 Task: Find connections with filter location Ostend with filter topic #Learningswith filter profile language Spanish with filter current company Pine Labs with filter school Indo-German Tool Room with filter industry Postal Services with filter service category Computer Networking with filter keywords title Content Strategist
Action: Mouse moved to (488, 94)
Screenshot: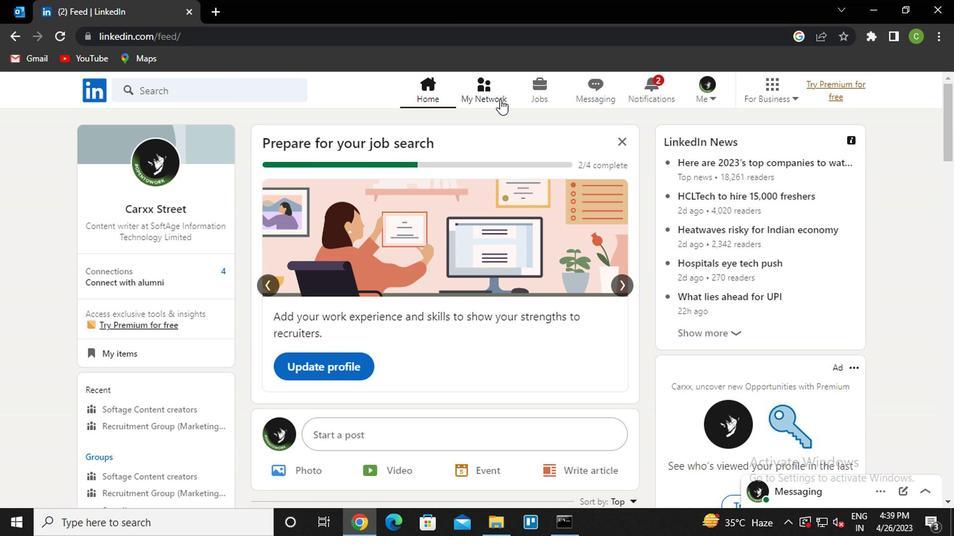 
Action: Mouse pressed left at (488, 94)
Screenshot: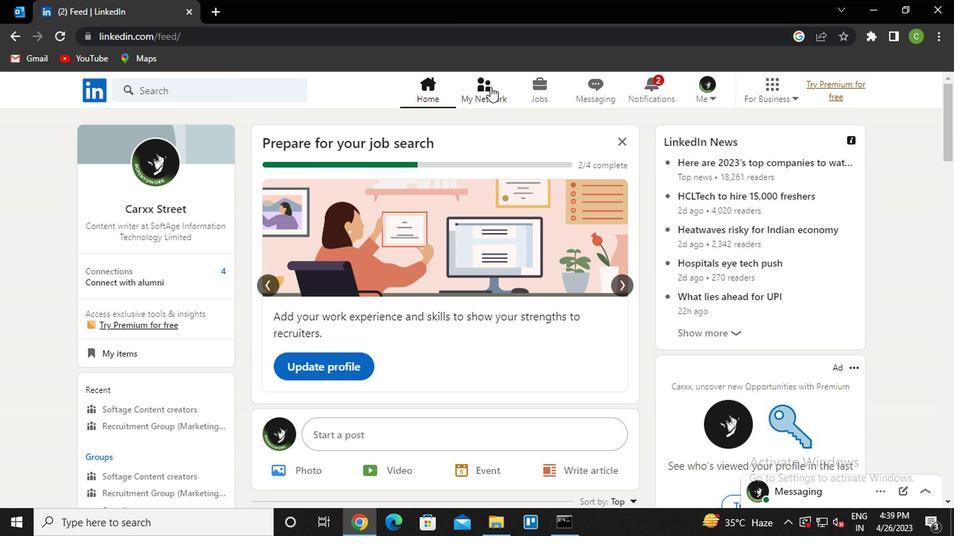 
Action: Mouse moved to (191, 176)
Screenshot: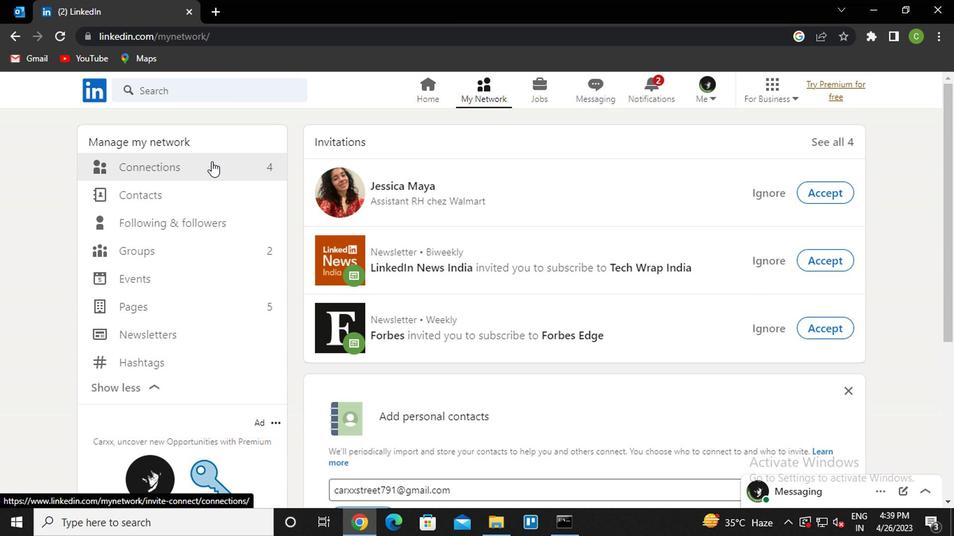 
Action: Mouse pressed left at (191, 176)
Screenshot: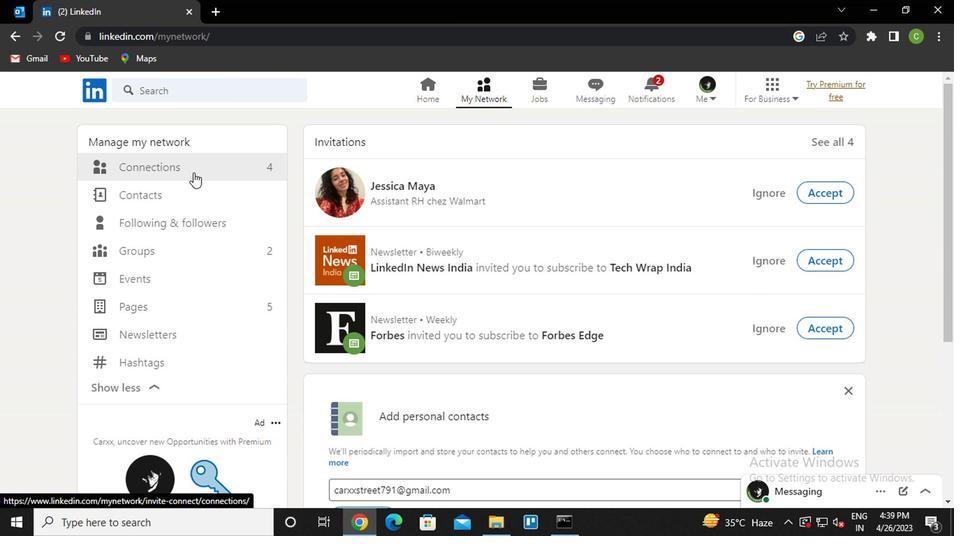 
Action: Mouse moved to (579, 165)
Screenshot: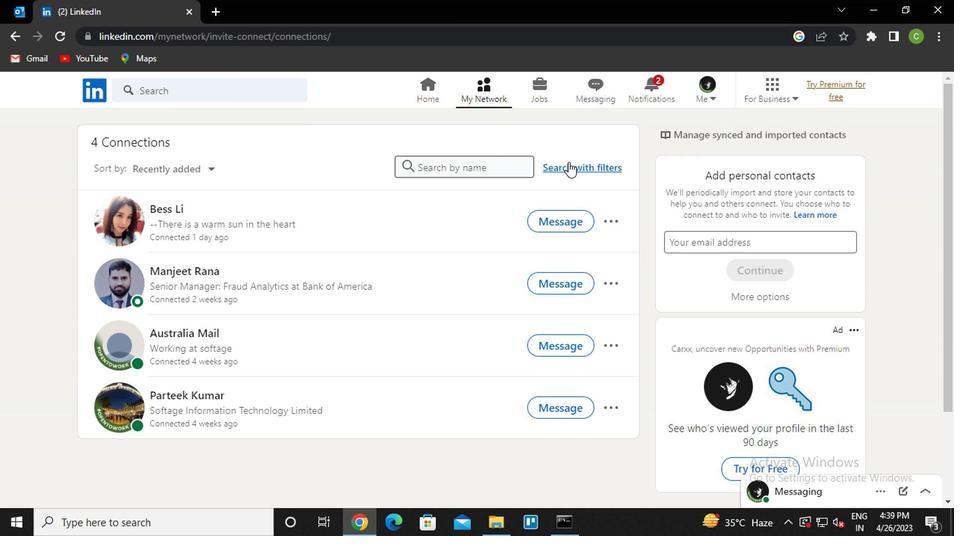 
Action: Mouse pressed left at (579, 165)
Screenshot: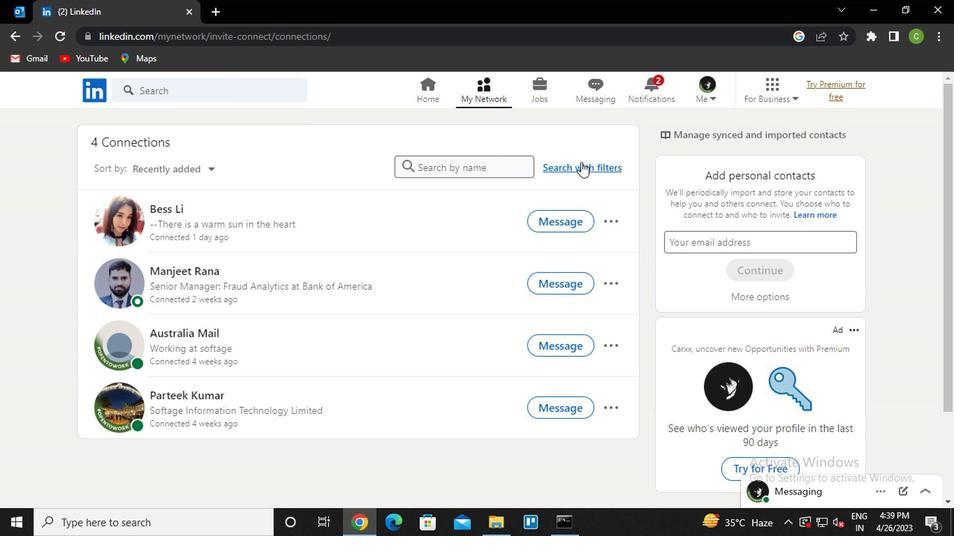 
Action: Mouse moved to (455, 128)
Screenshot: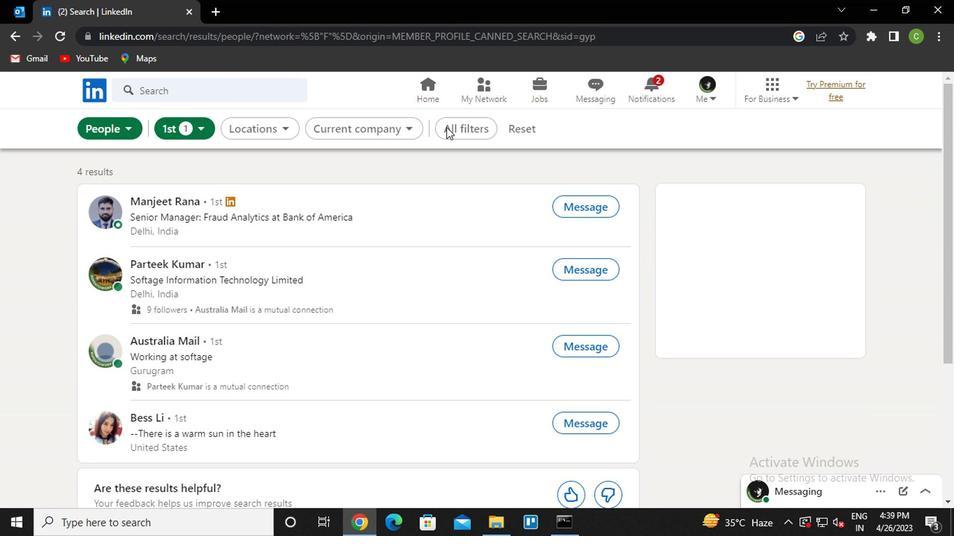 
Action: Mouse pressed left at (455, 128)
Screenshot: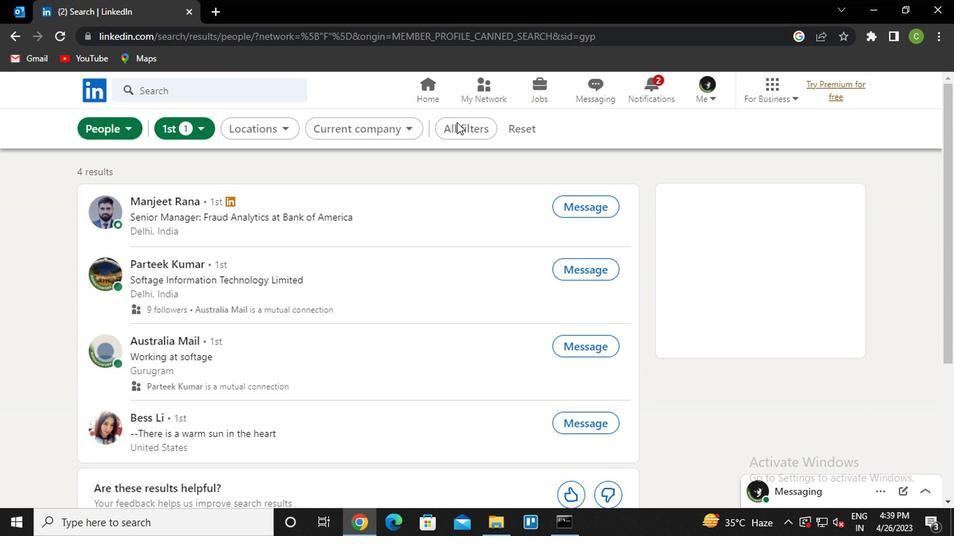 
Action: Mouse moved to (782, 325)
Screenshot: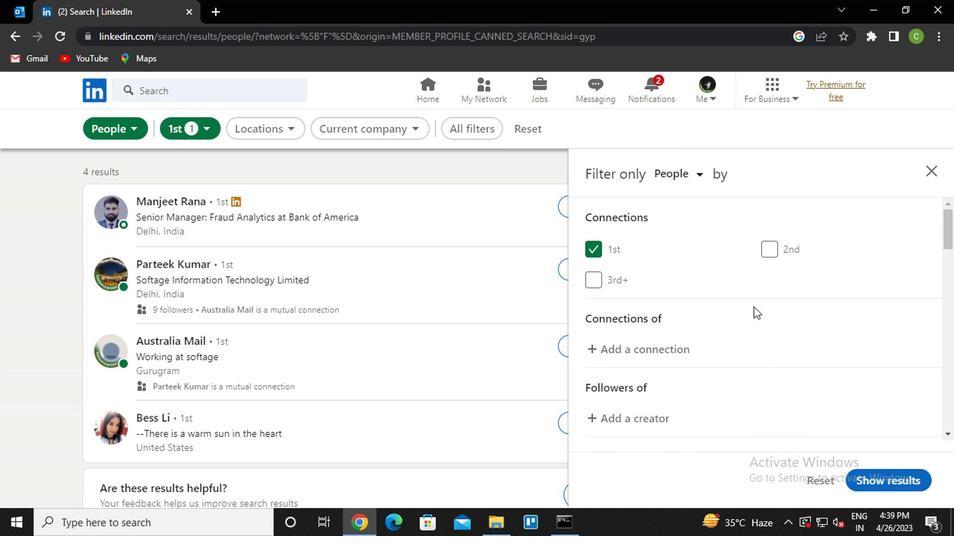
Action: Mouse scrolled (782, 324) with delta (0, 0)
Screenshot: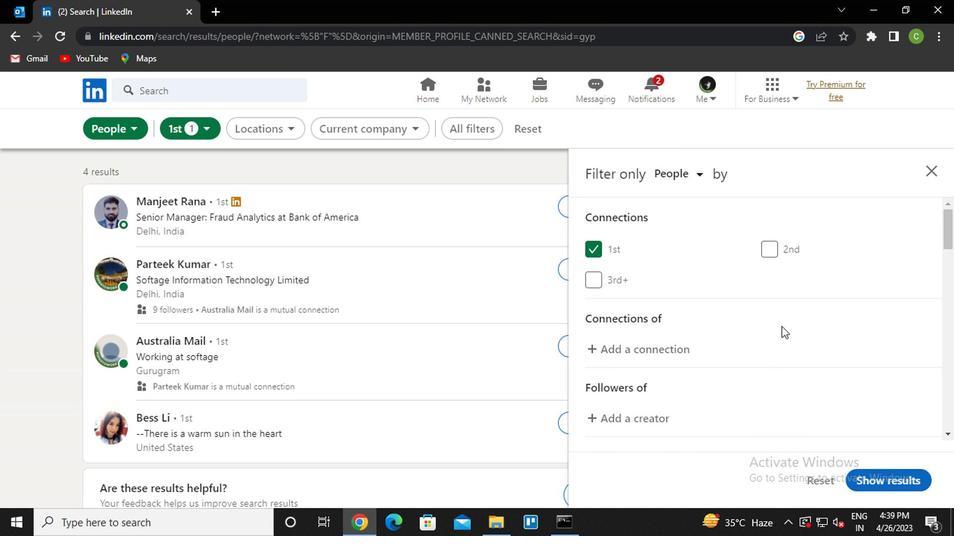 
Action: Mouse scrolled (782, 324) with delta (0, 0)
Screenshot: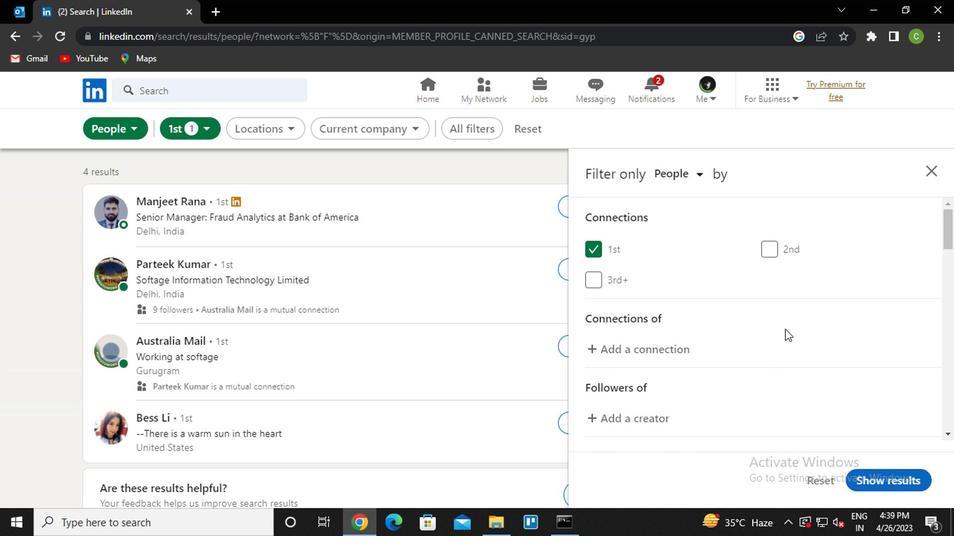 
Action: Mouse scrolled (782, 324) with delta (0, 0)
Screenshot: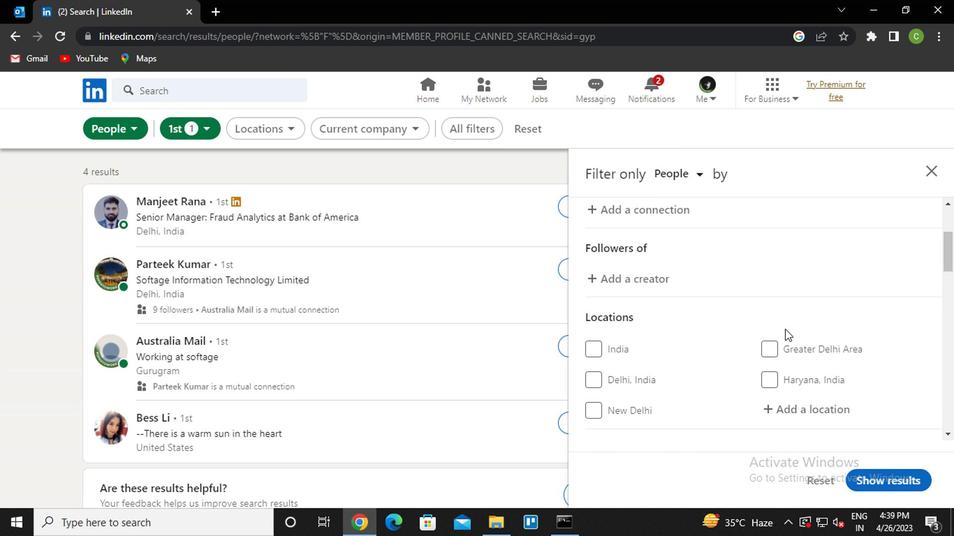 
Action: Mouse moved to (804, 340)
Screenshot: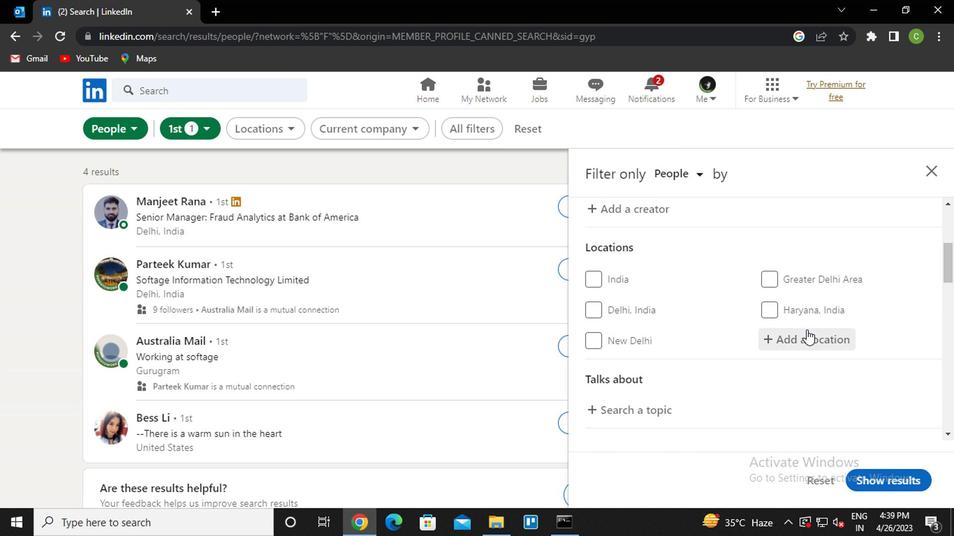 
Action: Mouse pressed left at (804, 340)
Screenshot: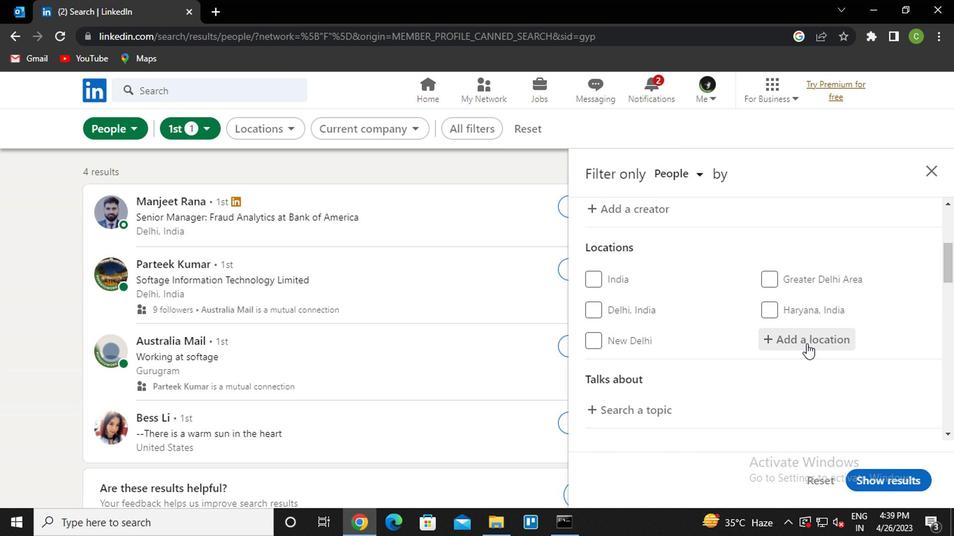 
Action: Key pressed o<Key.caps_lock>stend<Key.down><Key.enter>
Screenshot: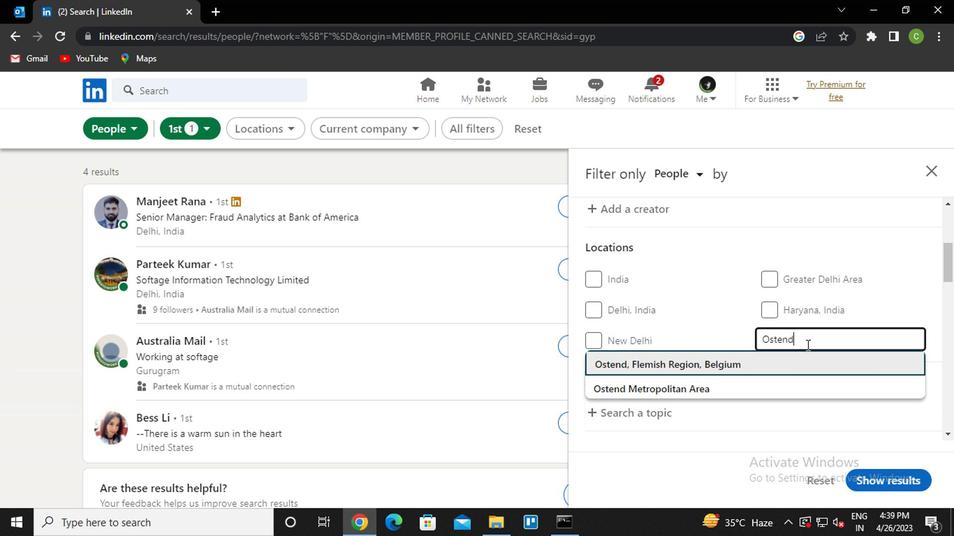 
Action: Mouse scrolled (804, 339) with delta (0, 0)
Screenshot: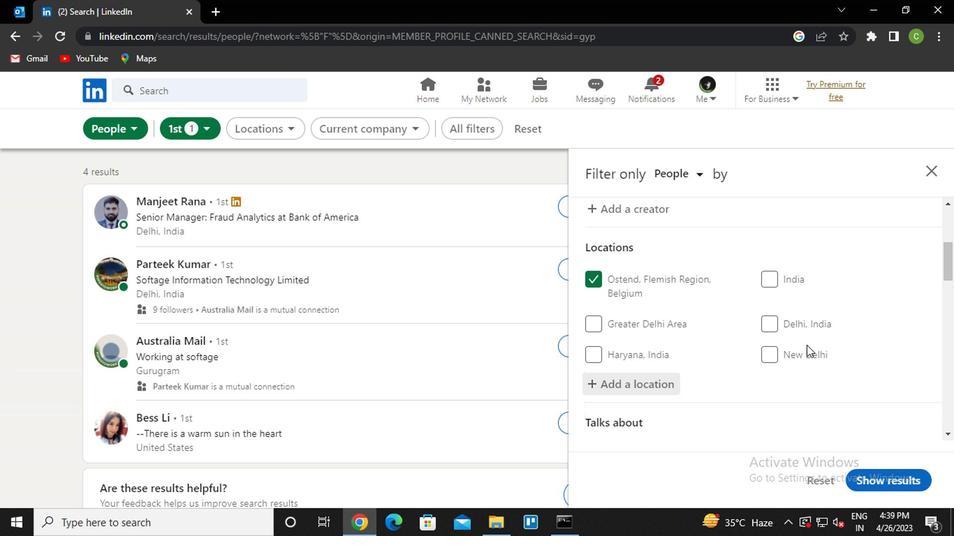 
Action: Mouse scrolled (804, 339) with delta (0, 0)
Screenshot: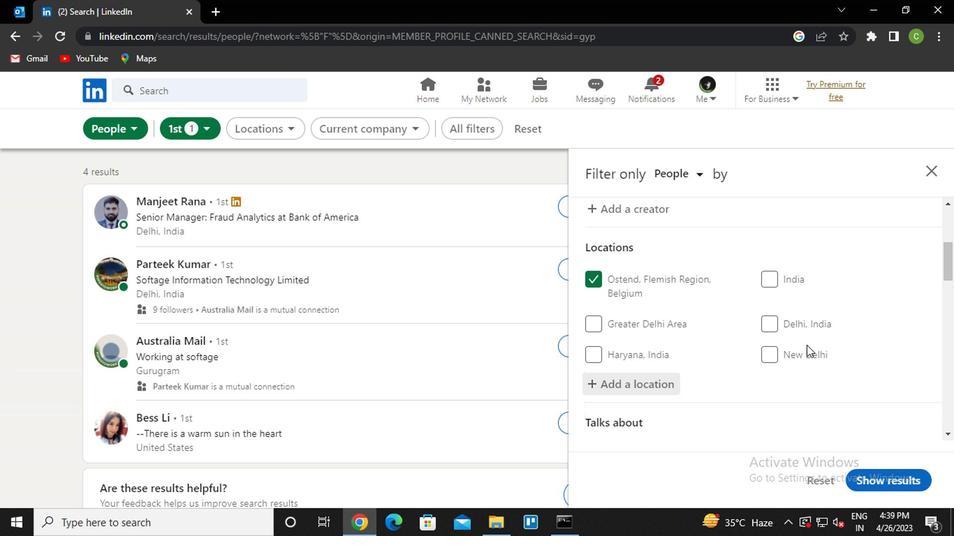 
Action: Mouse scrolled (804, 339) with delta (0, 0)
Screenshot: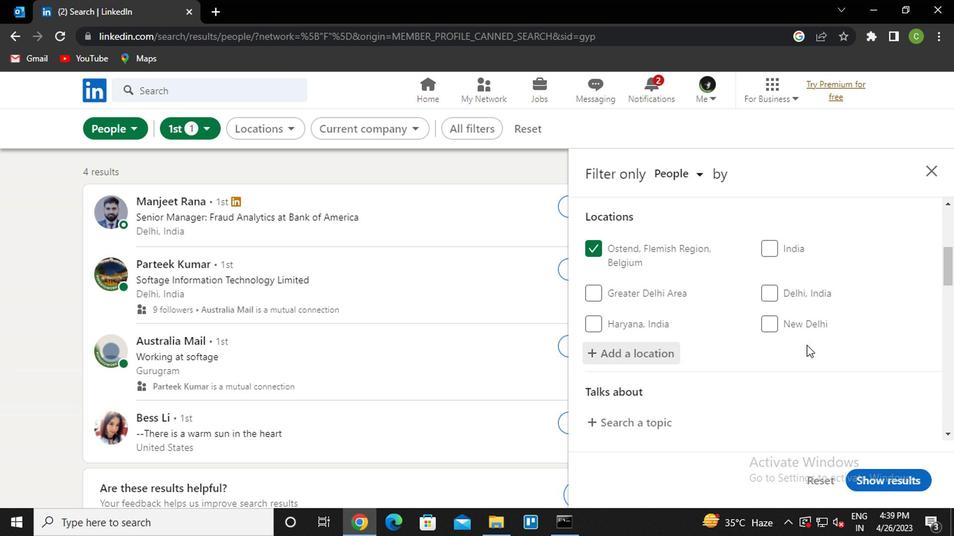 
Action: Mouse moved to (635, 248)
Screenshot: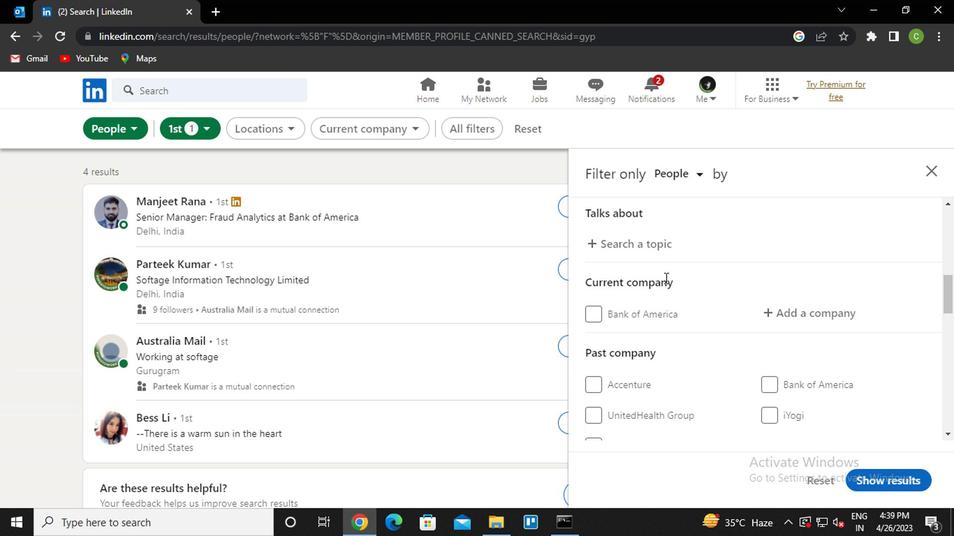 
Action: Mouse pressed left at (635, 248)
Screenshot: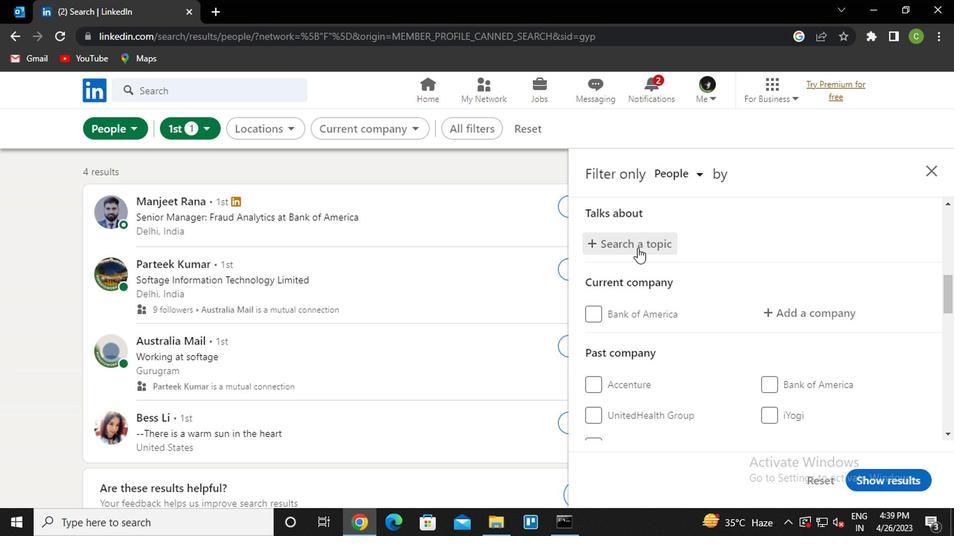 
Action: Key pressed <Key.caps_lock>l<Key.caps_lock>earnib<Key.backspace>ng<Key.down><Key.enter>
Screenshot: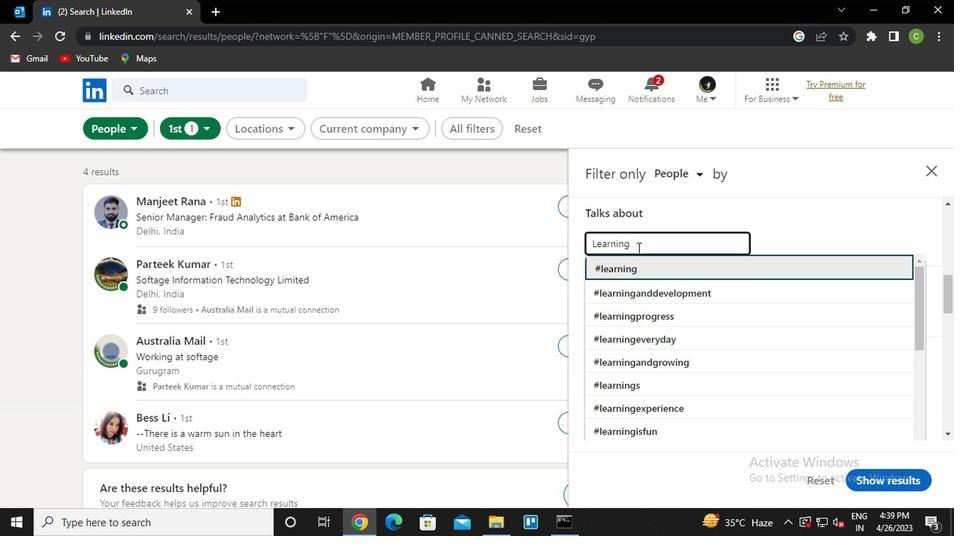 
Action: Mouse moved to (812, 315)
Screenshot: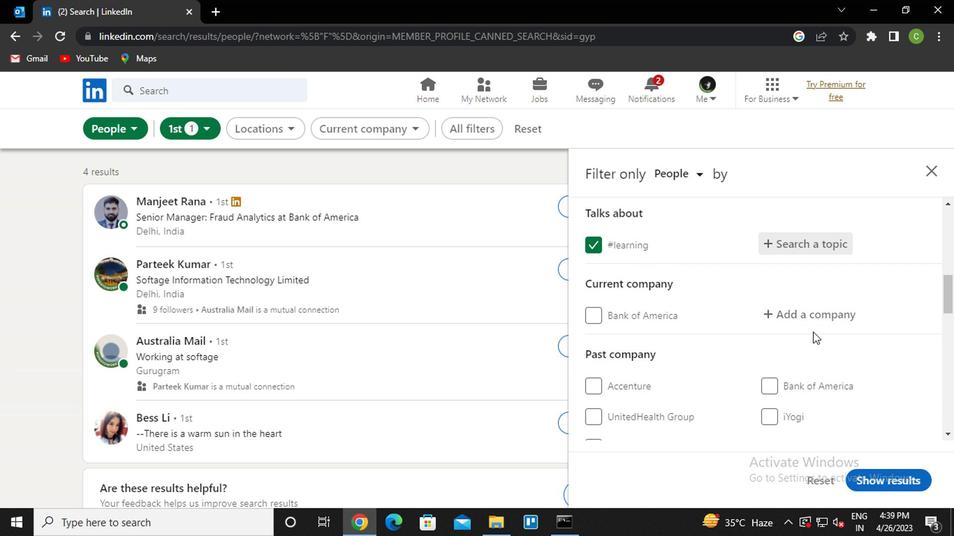 
Action: Mouse pressed left at (812, 315)
Screenshot: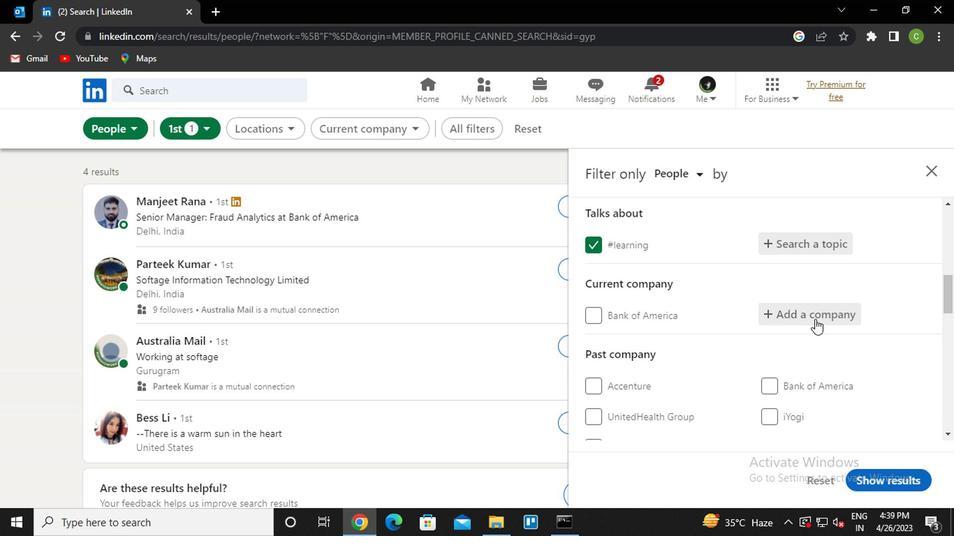 
Action: Key pressed <Key.caps_lock>p<Key.caps_lock>ine<Key.down><Key.enter>
Screenshot: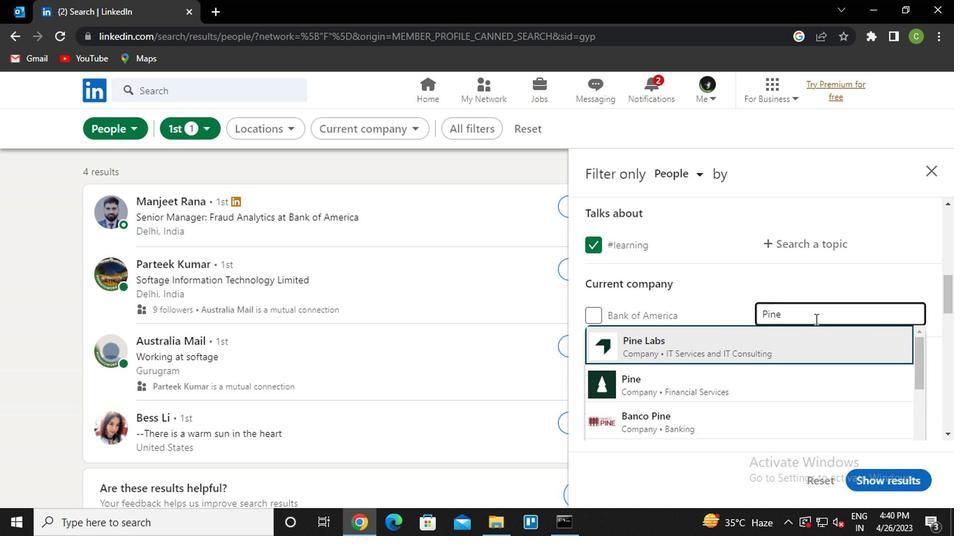 
Action: Mouse moved to (812, 315)
Screenshot: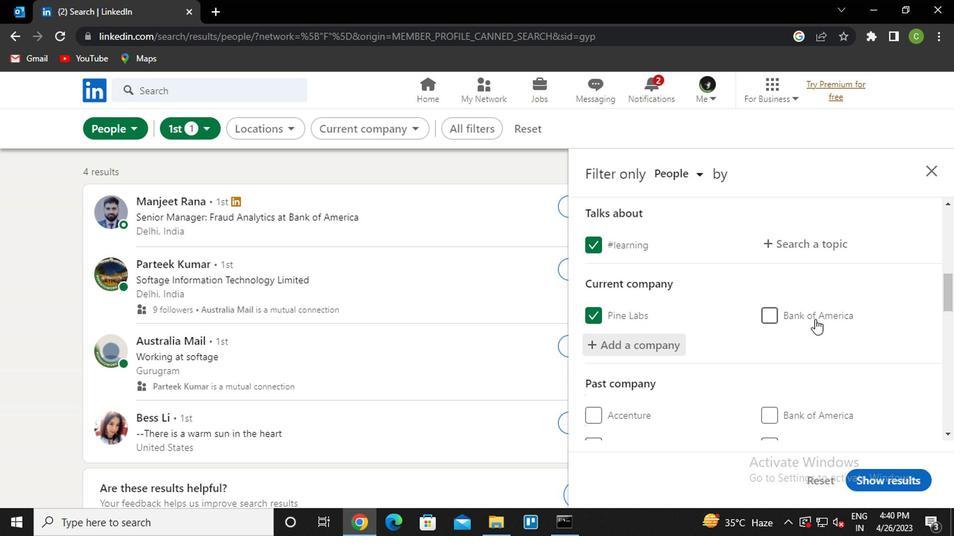 
Action: Mouse scrolled (812, 314) with delta (0, 0)
Screenshot: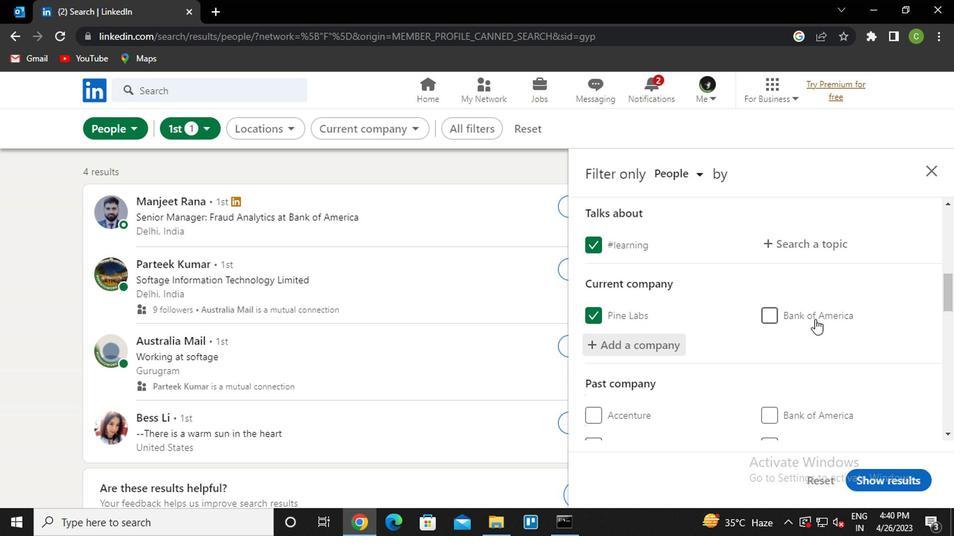 
Action: Mouse scrolled (812, 314) with delta (0, 0)
Screenshot: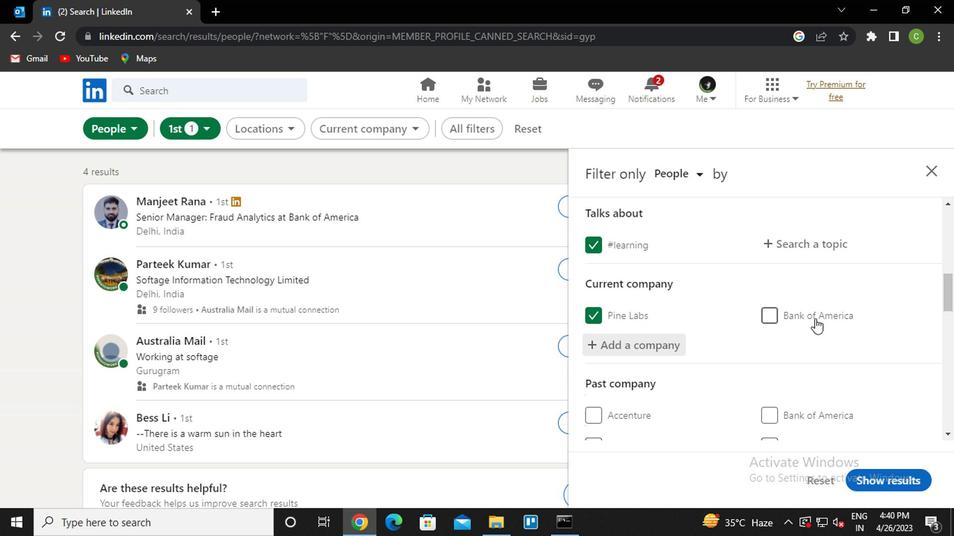 
Action: Mouse moved to (741, 351)
Screenshot: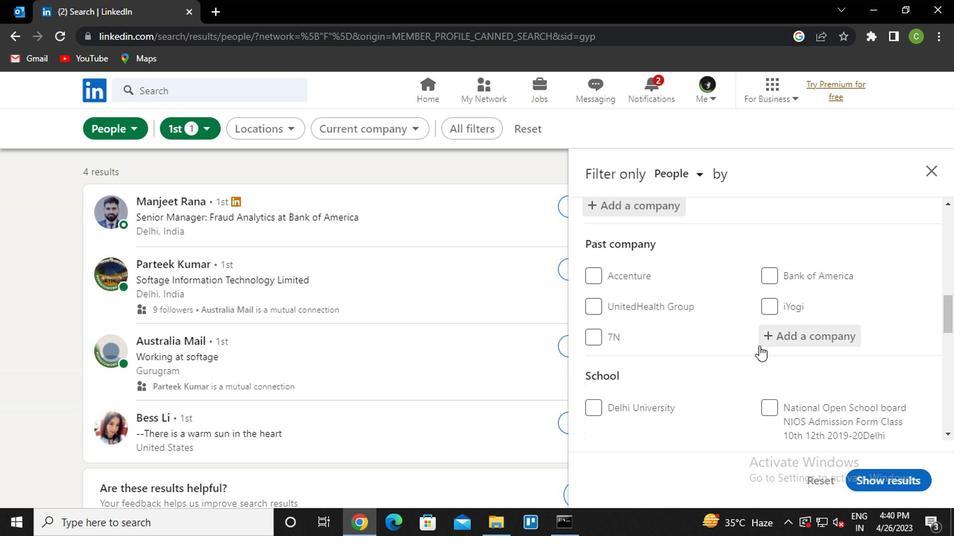 
Action: Mouse scrolled (741, 350) with delta (0, 0)
Screenshot: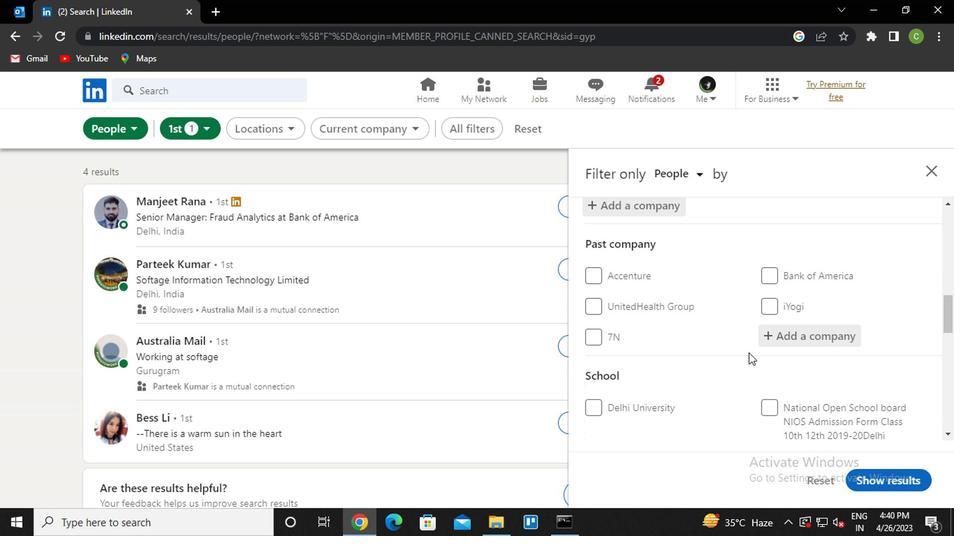 
Action: Mouse scrolled (741, 350) with delta (0, 0)
Screenshot: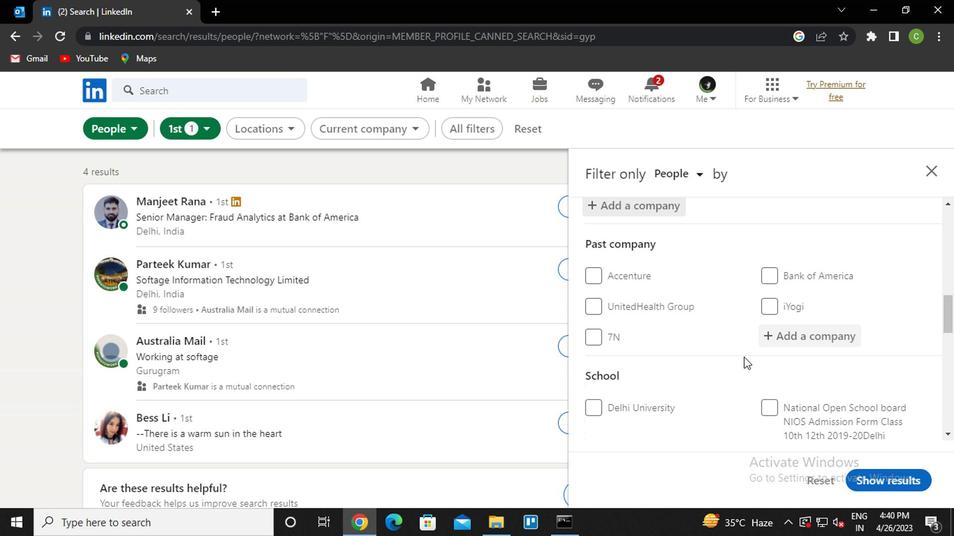 
Action: Mouse moved to (630, 358)
Screenshot: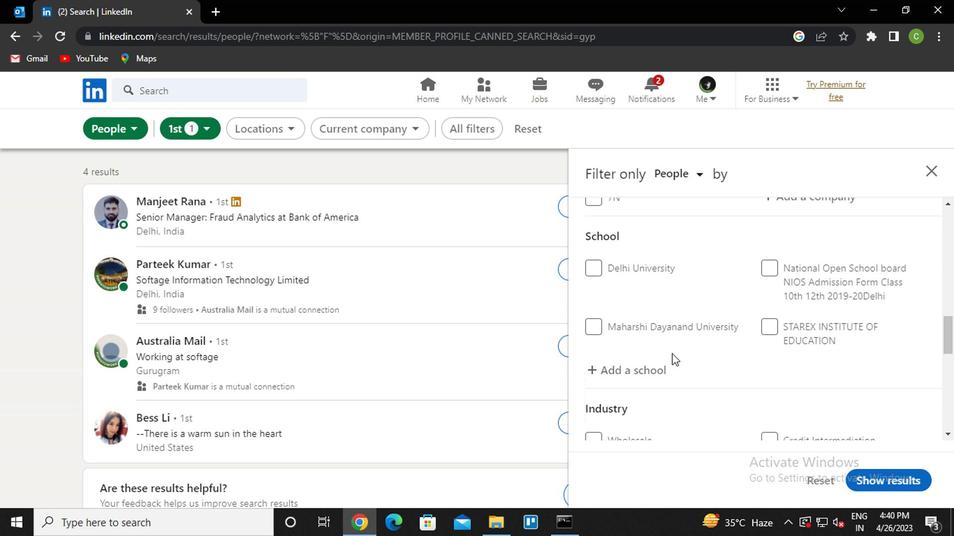 
Action: Mouse pressed left at (630, 358)
Screenshot: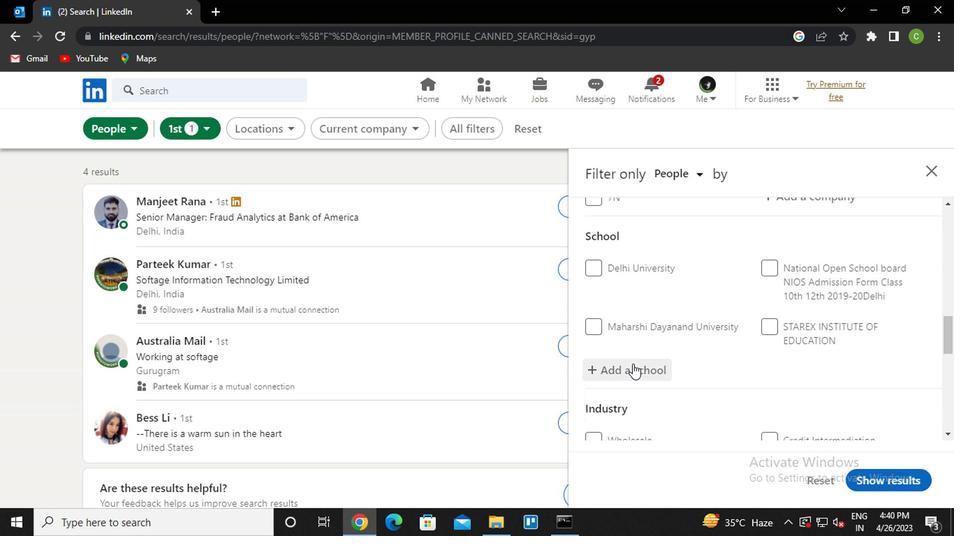 
Action: Key pressed <Key.caps_lock>i<Key.caps_lock>ndo<Key.space>german
Screenshot: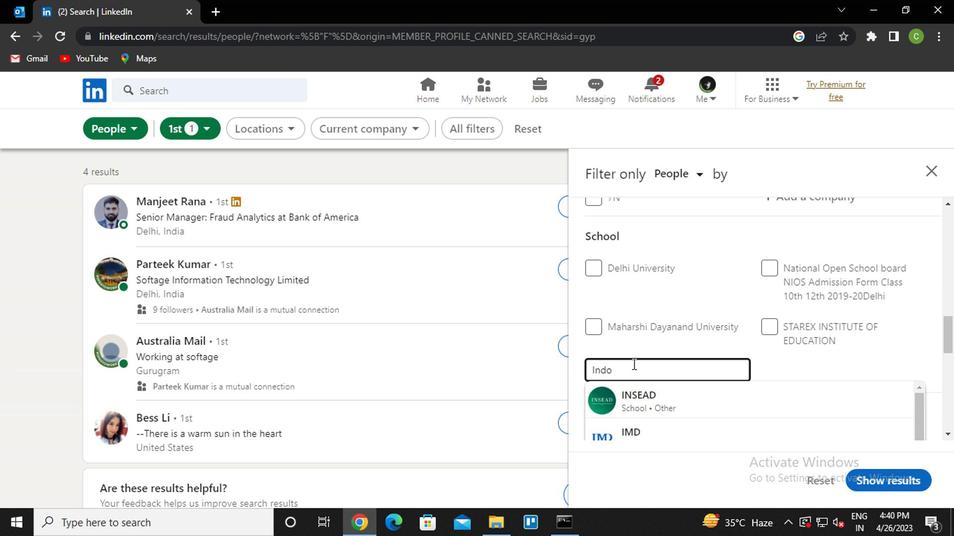 
Action: Mouse moved to (656, 363)
Screenshot: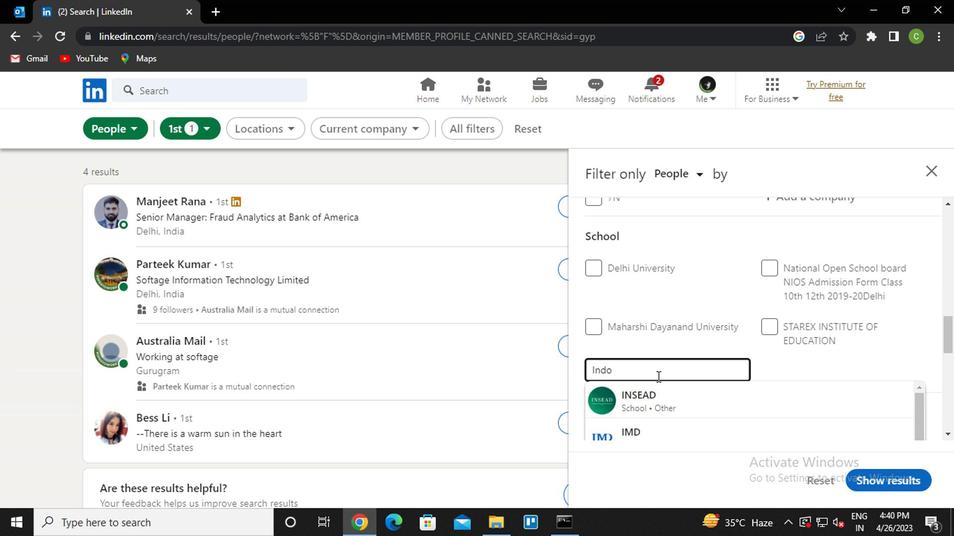 
Action: Mouse scrolled (656, 362) with delta (0, 0)
Screenshot: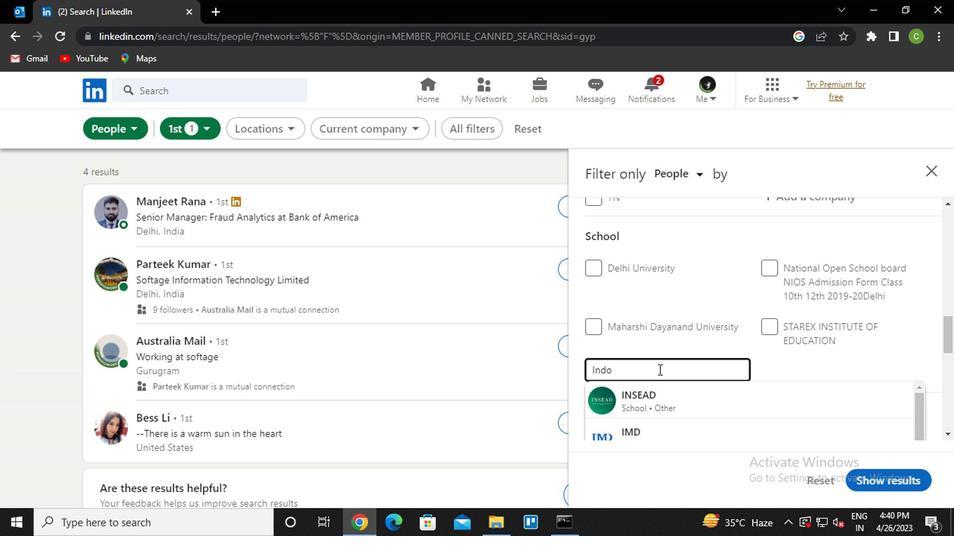 
Action: Mouse moved to (657, 350)
Screenshot: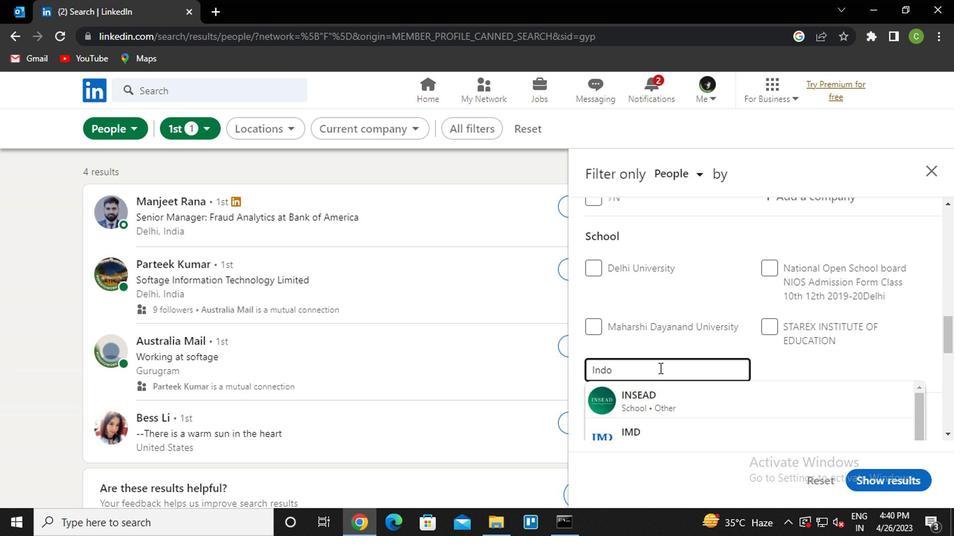 
Action: Mouse scrolled (657, 349) with delta (0, 0)
Screenshot: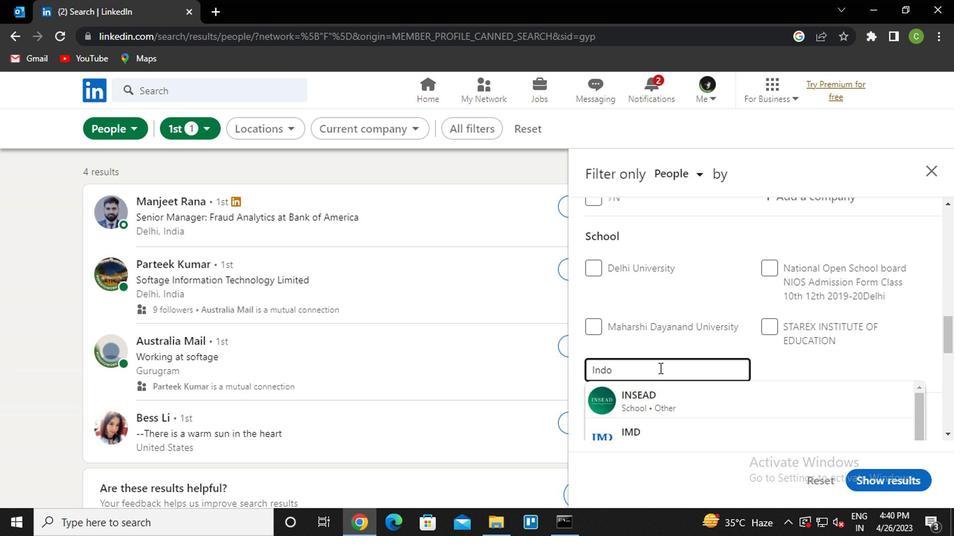 
Action: Mouse moved to (671, 312)
Screenshot: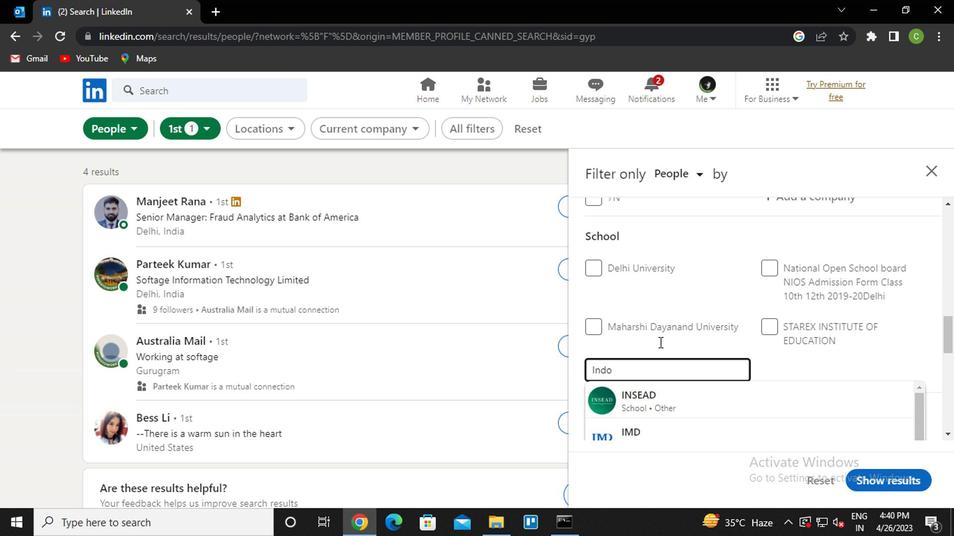 
Action: Mouse scrolled (671, 311) with delta (0, 0)
Screenshot: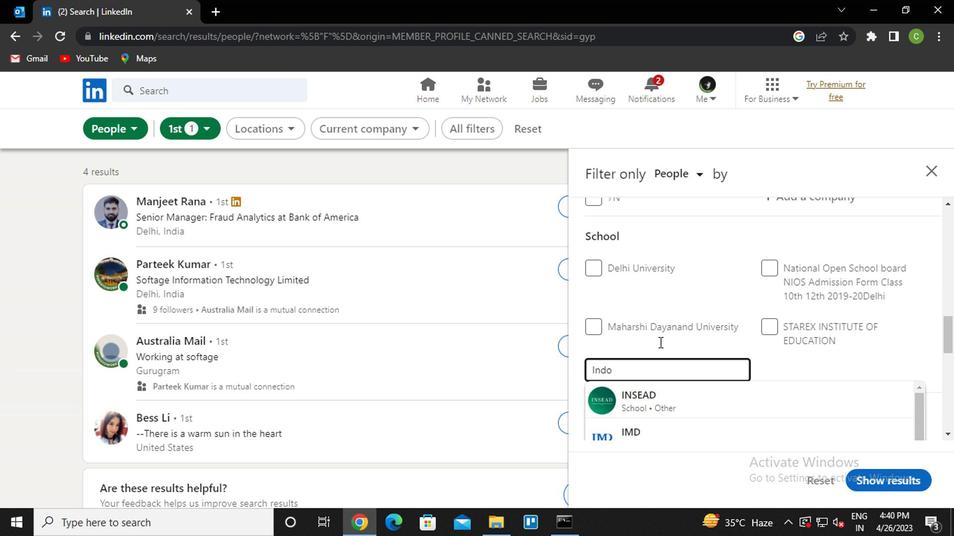 
Action: Mouse moved to (688, 293)
Screenshot: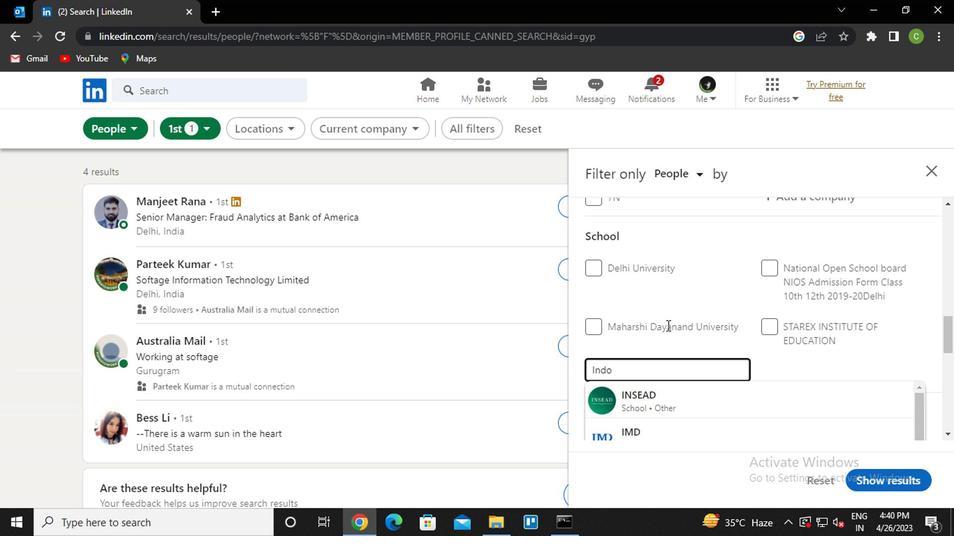 
Action: Mouse scrolled (688, 292) with delta (0, 0)
Screenshot: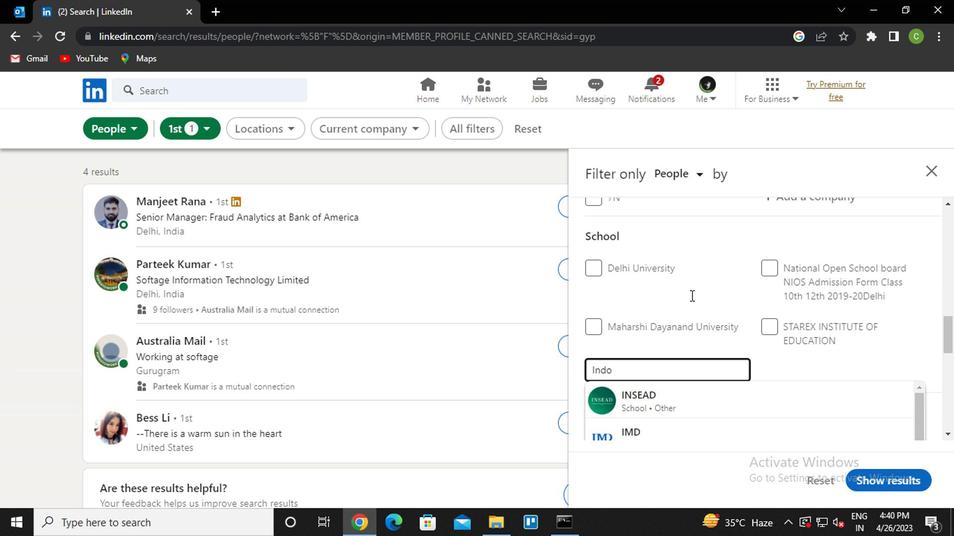 
Action: Mouse moved to (681, 320)
Screenshot: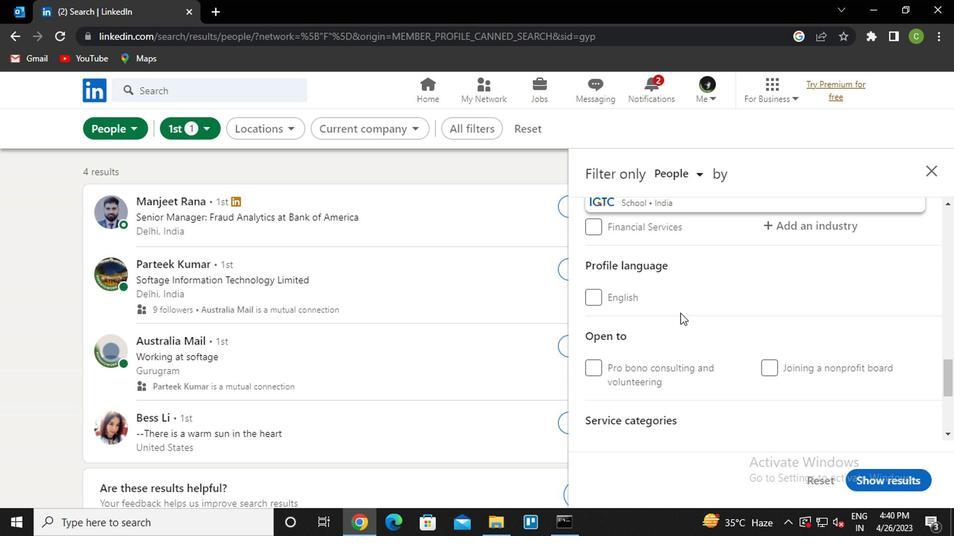 
Action: Mouse scrolled (681, 321) with delta (0, 0)
Screenshot: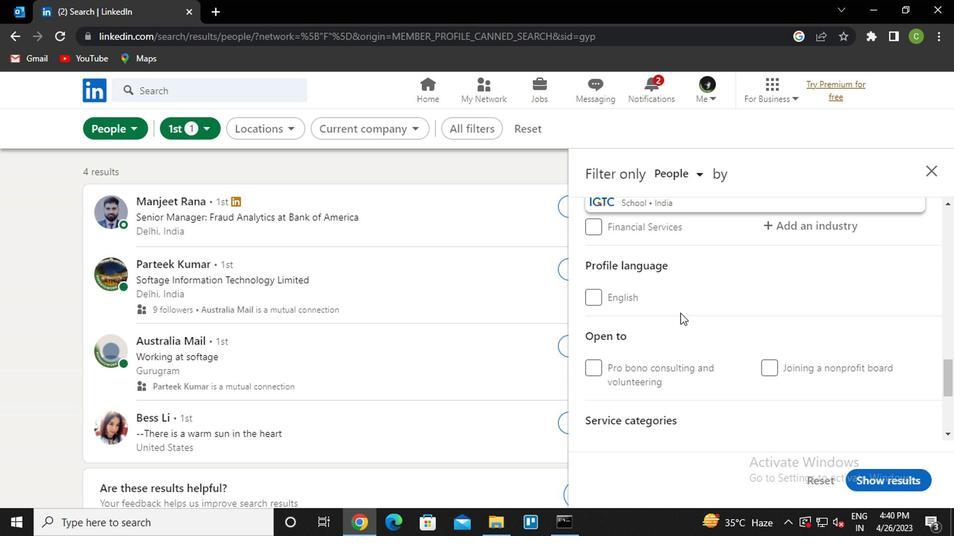 
Action: Mouse moved to (681, 321)
Screenshot: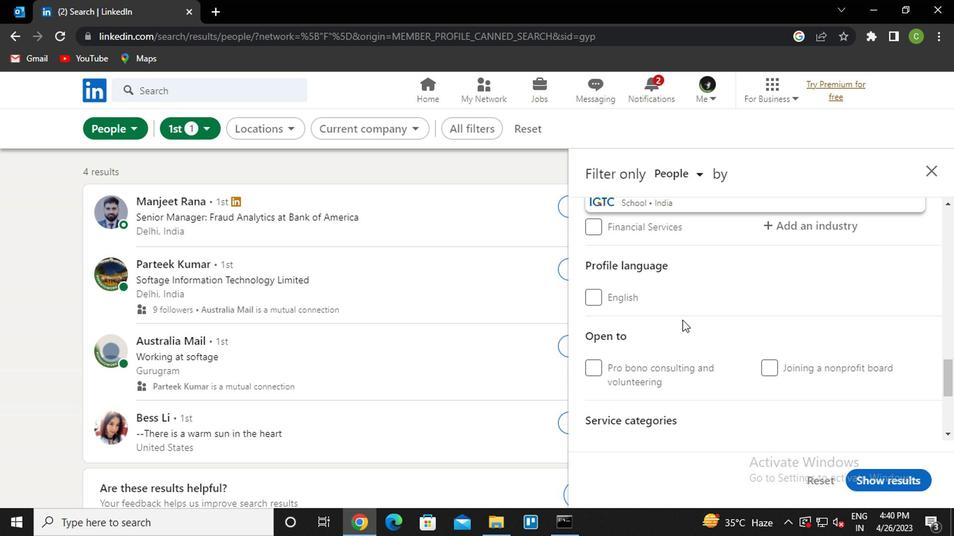 
Action: Mouse scrolled (681, 321) with delta (0, 0)
Screenshot: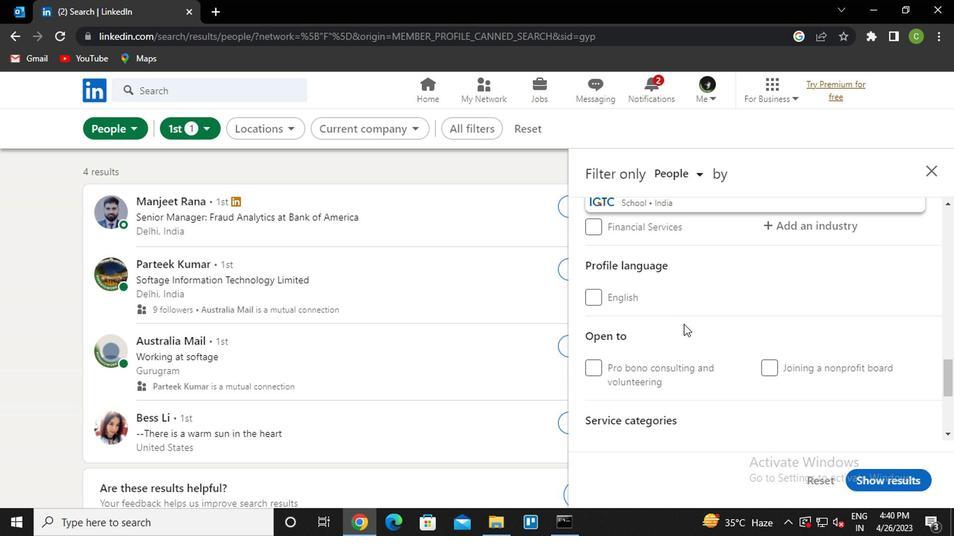 
Action: Mouse scrolled (681, 321) with delta (0, 0)
Screenshot: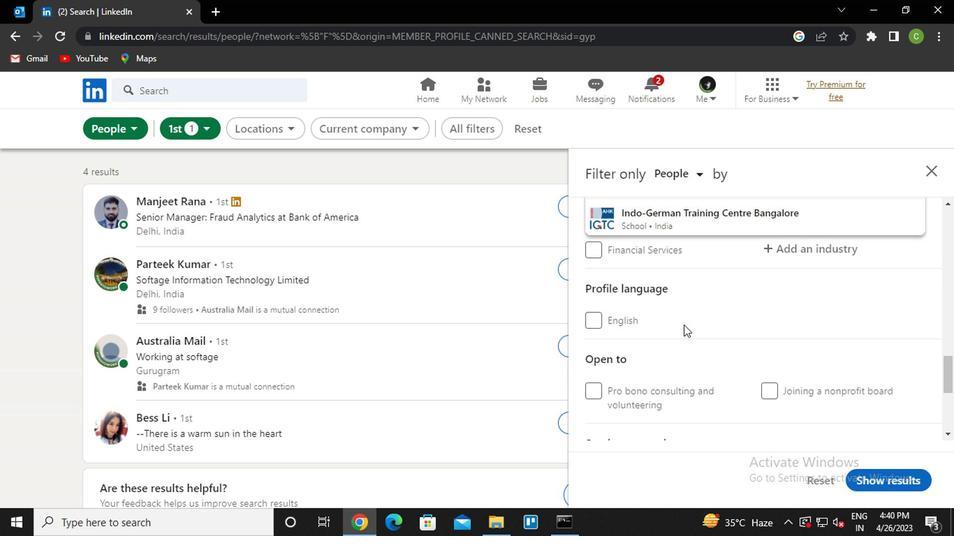 
Action: Mouse scrolled (681, 321) with delta (0, 0)
Screenshot: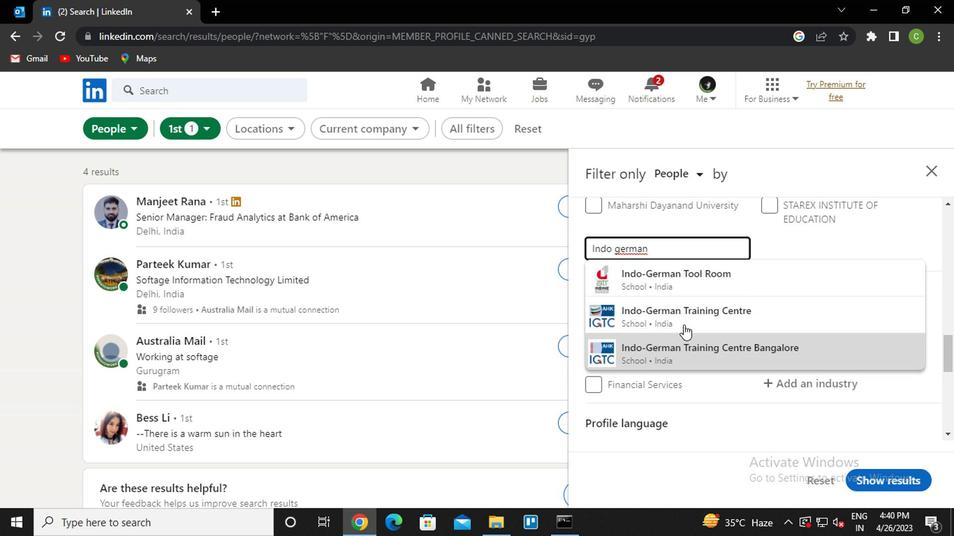 
Action: Mouse moved to (681, 321)
Screenshot: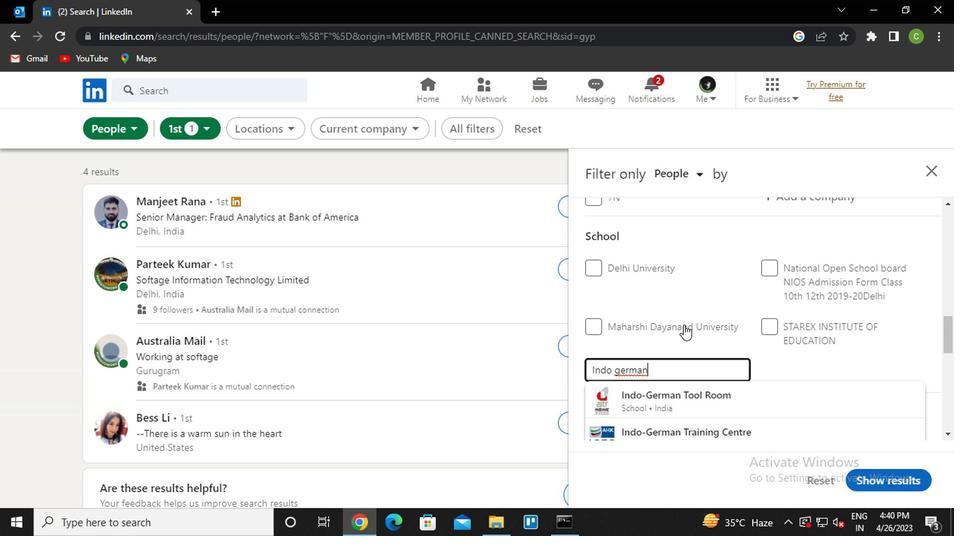 
Action: Mouse scrolled (681, 320) with delta (0, 0)
Screenshot: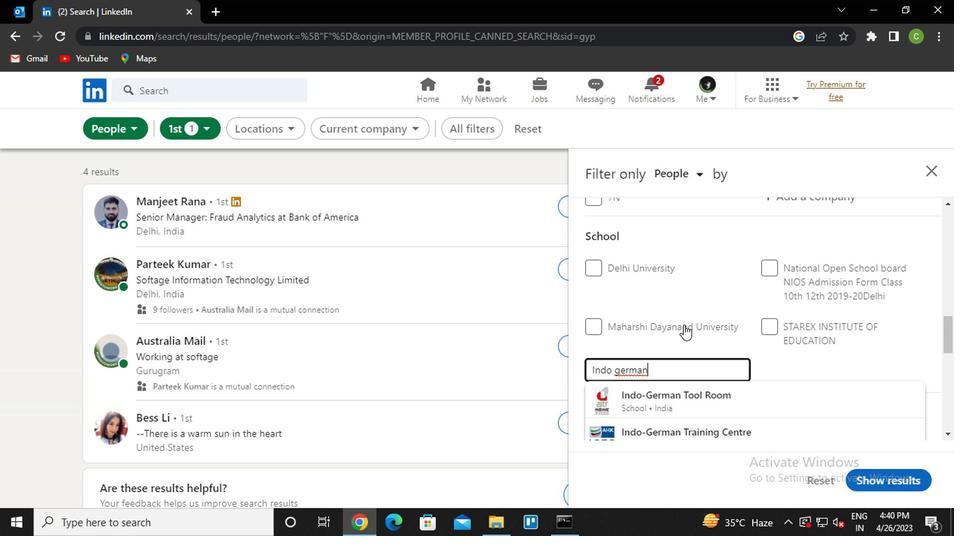 
Action: Mouse moved to (686, 303)
Screenshot: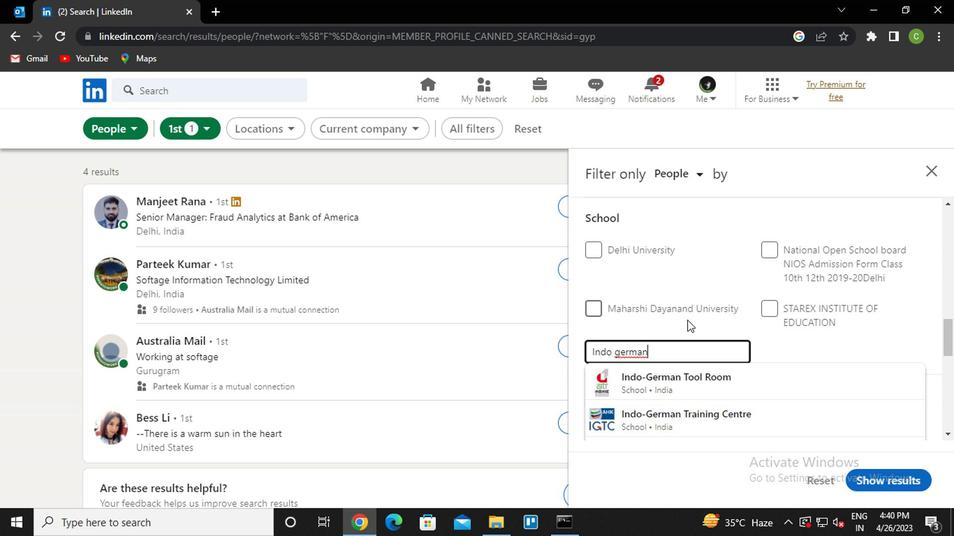 
Action: Mouse scrolled (686, 303) with delta (0, 0)
Screenshot: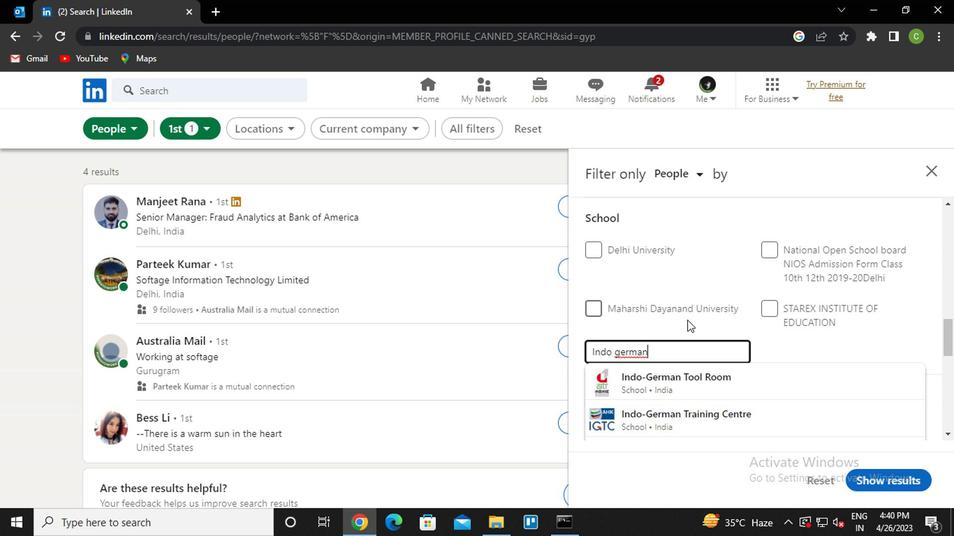 
Action: Mouse moved to (689, 269)
Screenshot: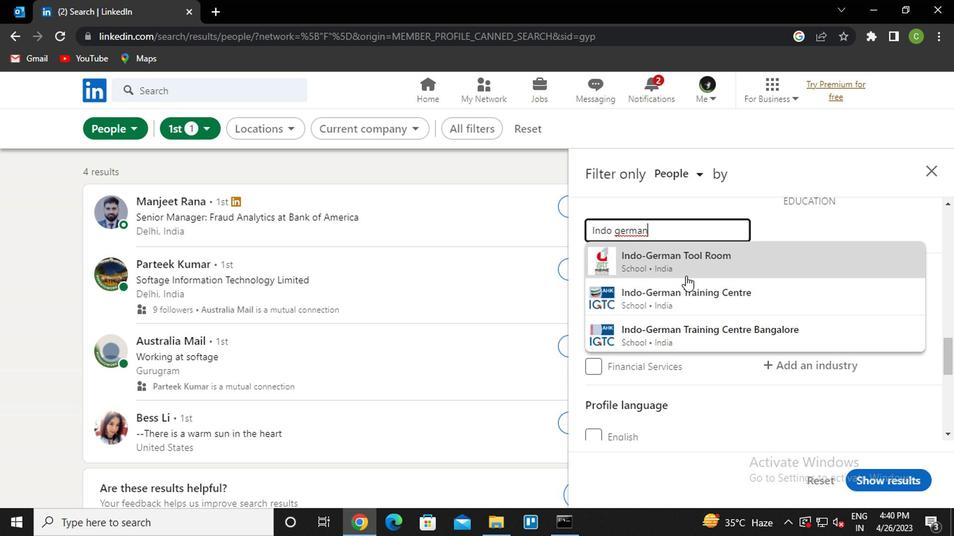 
Action: Mouse pressed left at (689, 269)
Screenshot: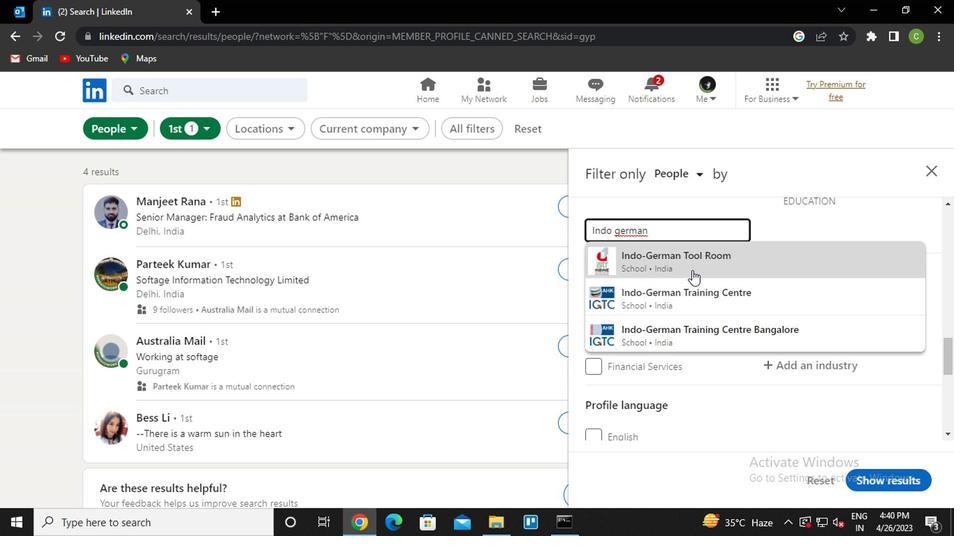 
Action: Mouse moved to (812, 361)
Screenshot: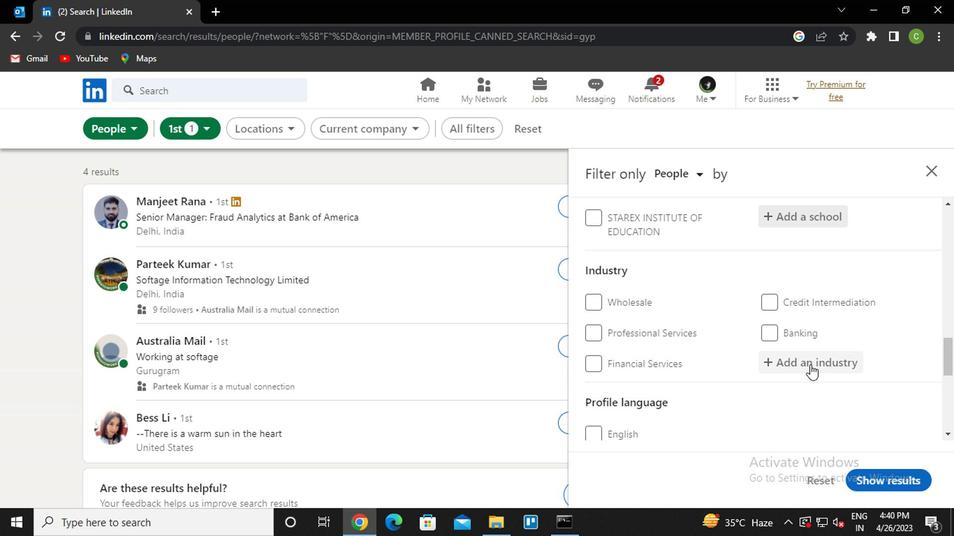 
Action: Mouse pressed left at (812, 361)
Screenshot: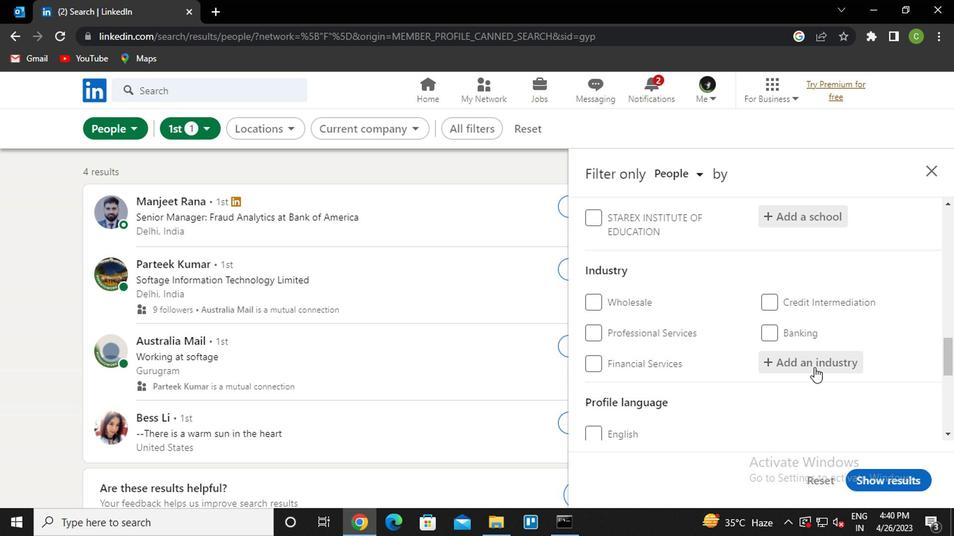 
Action: Key pressed <Key.caps_lock>p<Key.caps_lock>ostal<Key.down><Key.enter>
Screenshot: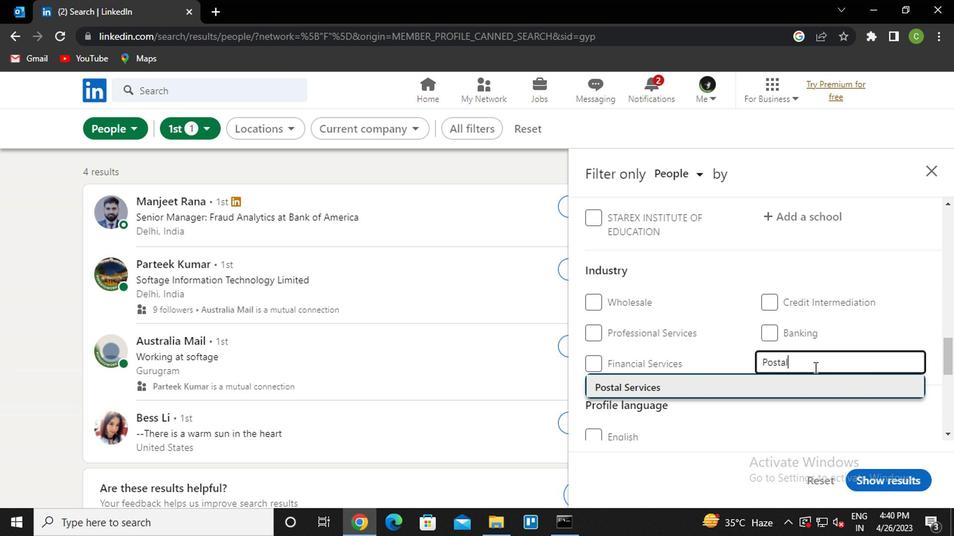 
Action: Mouse moved to (806, 366)
Screenshot: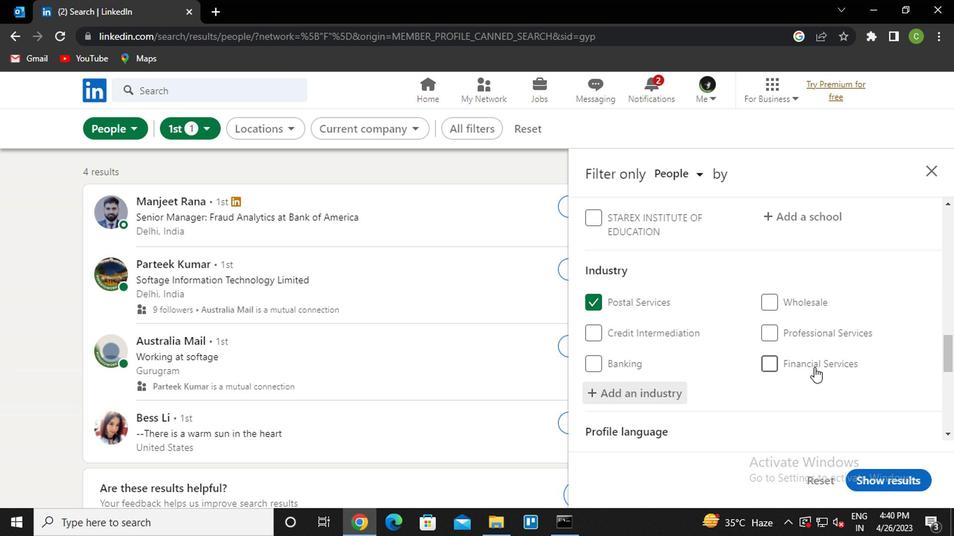 
Action: Mouse scrolled (806, 365) with delta (0, 0)
Screenshot: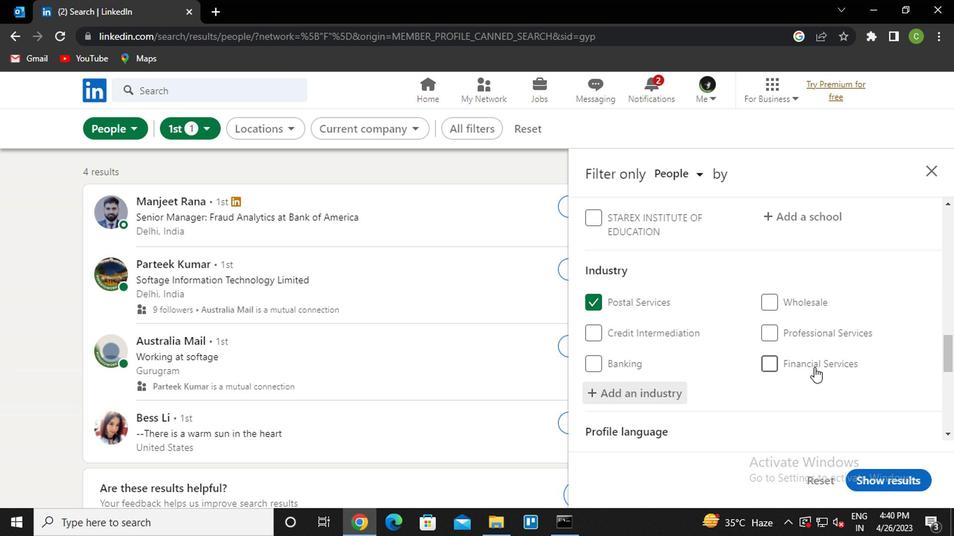 
Action: Mouse scrolled (806, 365) with delta (0, 0)
Screenshot: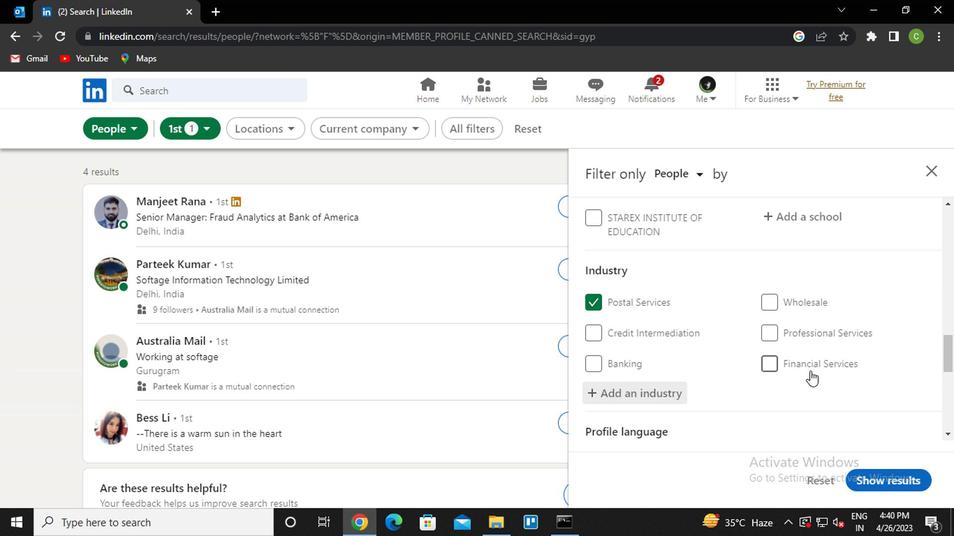
Action: Mouse moved to (800, 370)
Screenshot: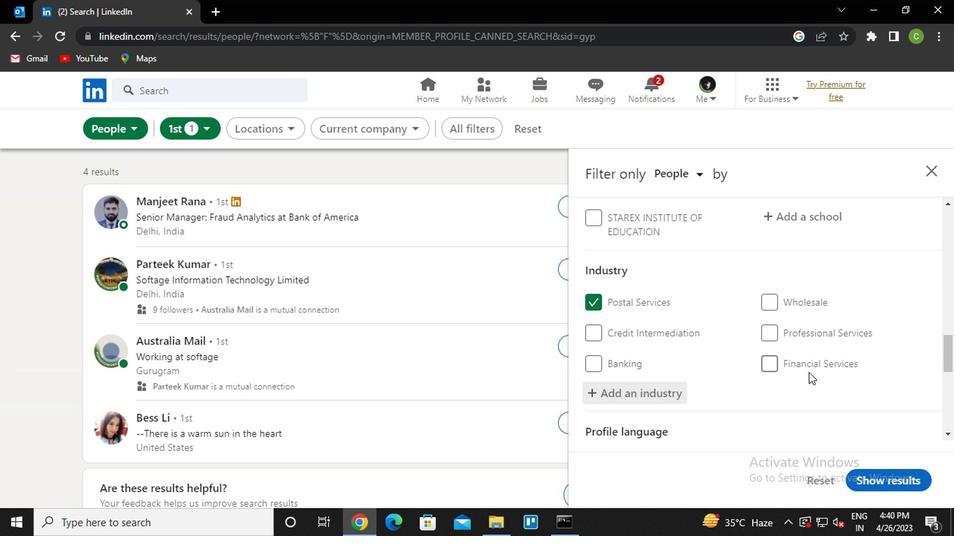 
Action: Mouse scrolled (800, 369) with delta (0, 0)
Screenshot: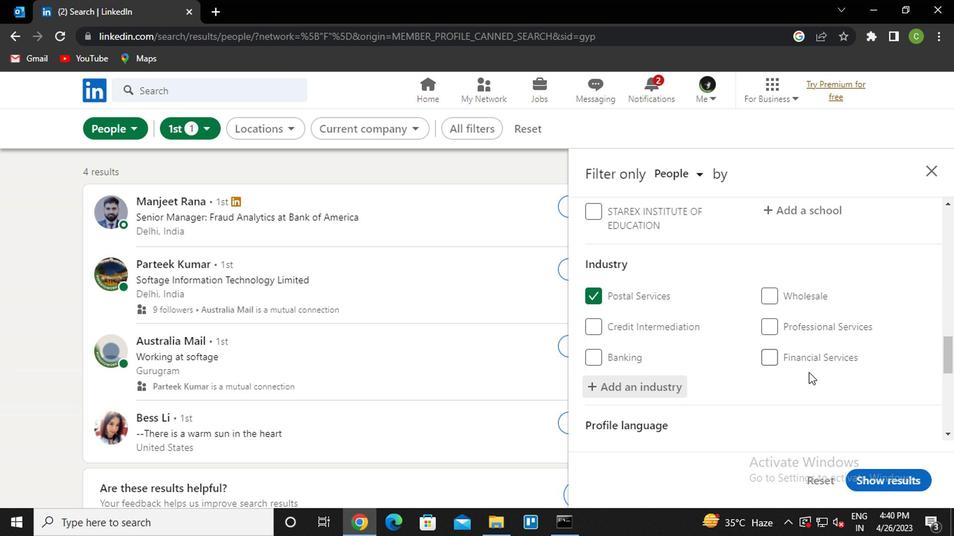 
Action: Mouse moved to (678, 376)
Screenshot: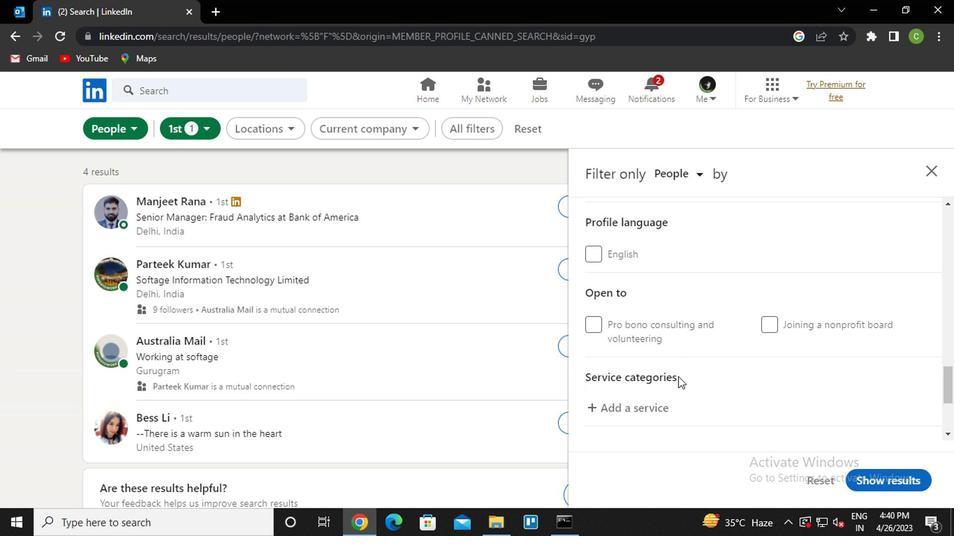 
Action: Mouse scrolled (678, 375) with delta (0, 0)
Screenshot: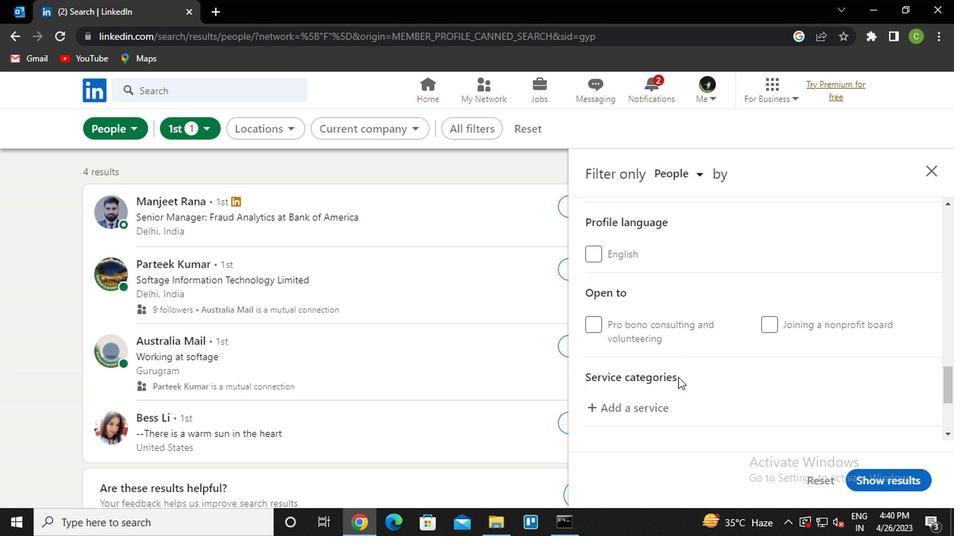 
Action: Mouse moved to (652, 342)
Screenshot: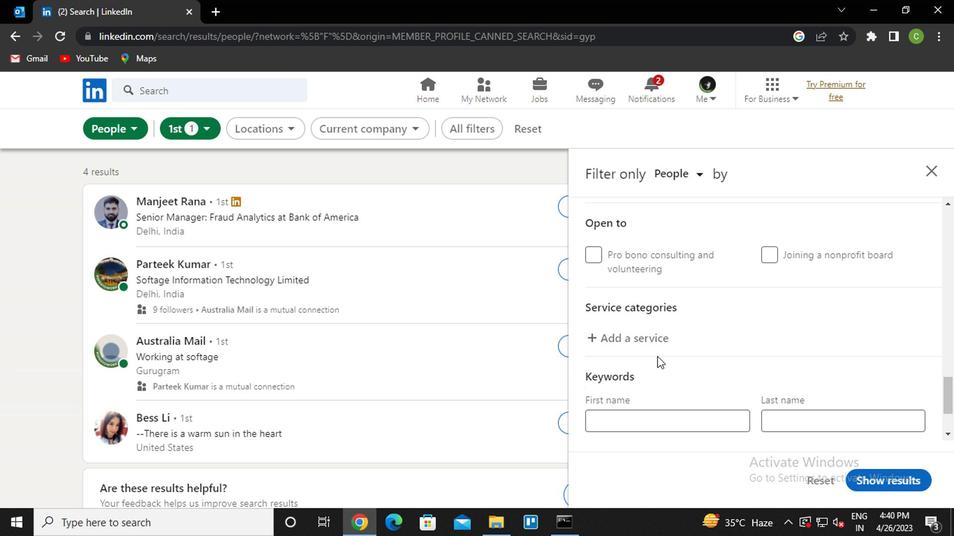 
Action: Mouse pressed left at (652, 342)
Screenshot: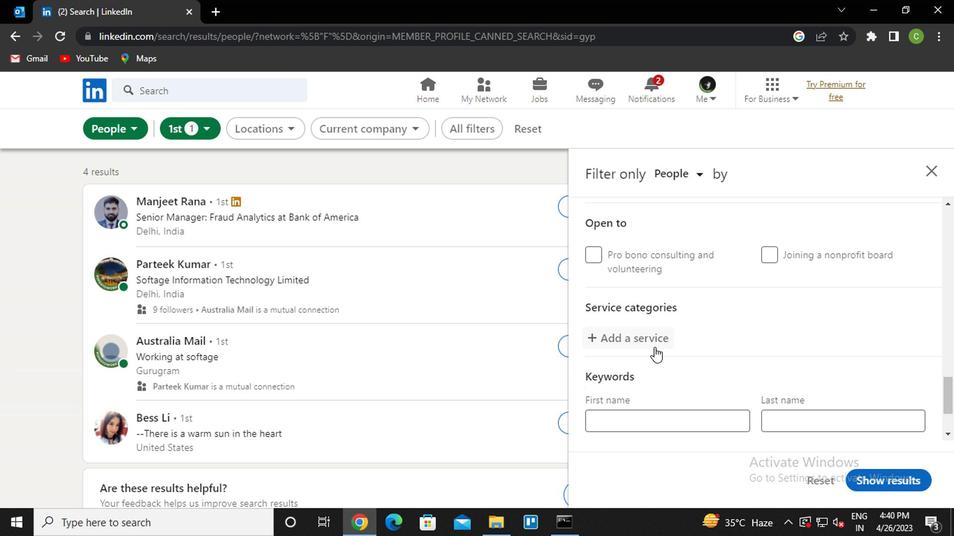 
Action: Key pressed <Key.caps_lock>c<Key.caps_lock>ompter<Key.space><Key.backspace><Key.backspace><Key.backspace><Key.backspace>uter<Key.down><Key.down><Key.enter>
Screenshot: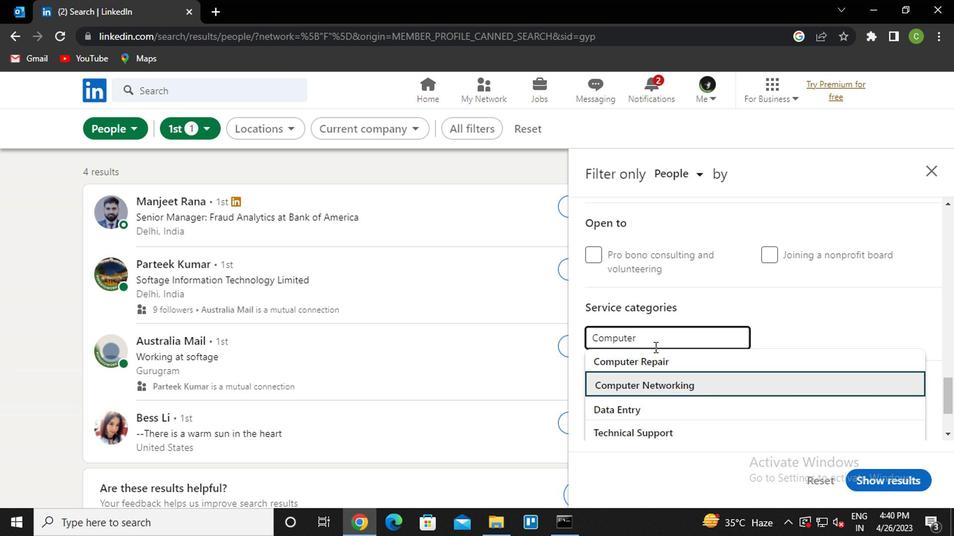 
Action: Mouse scrolled (652, 341) with delta (0, 0)
Screenshot: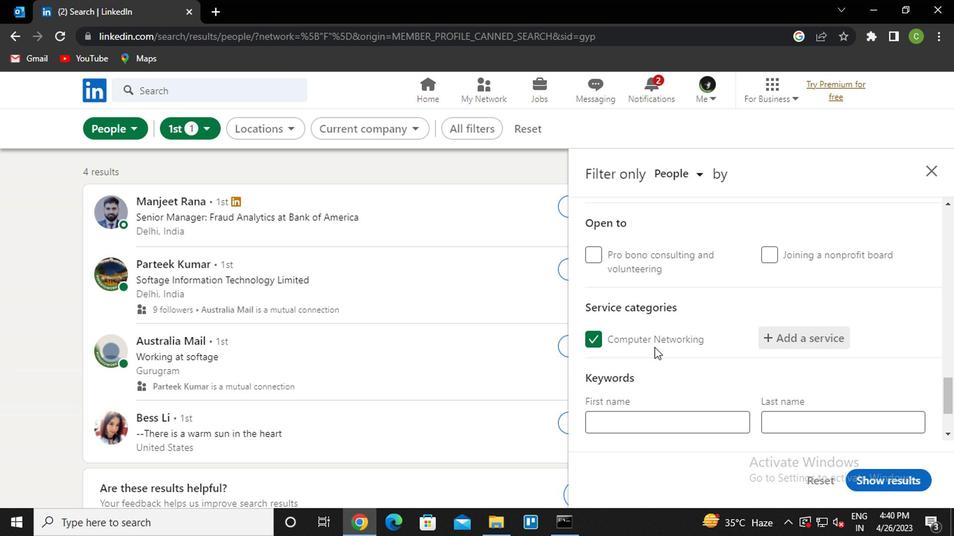
Action: Mouse scrolled (652, 341) with delta (0, 0)
Screenshot: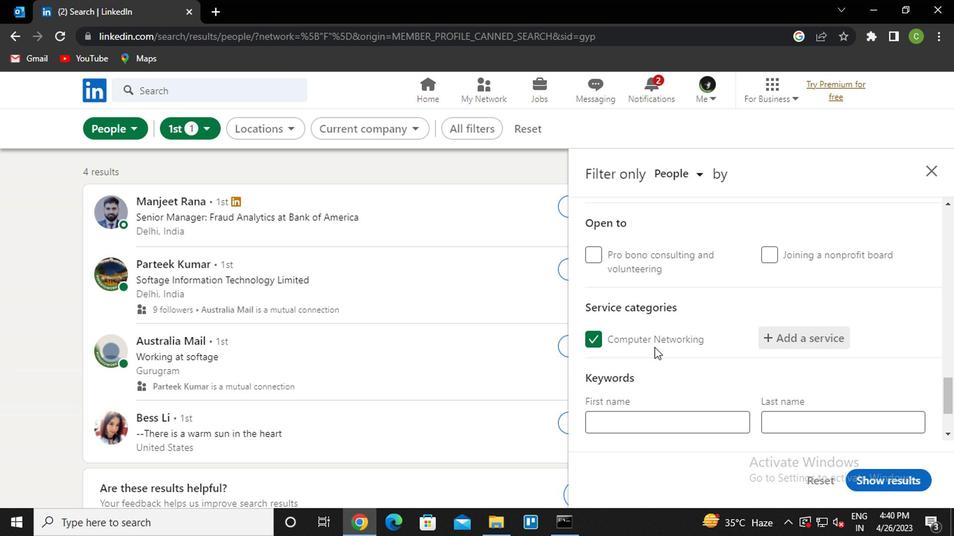 
Action: Mouse scrolled (652, 341) with delta (0, 0)
Screenshot: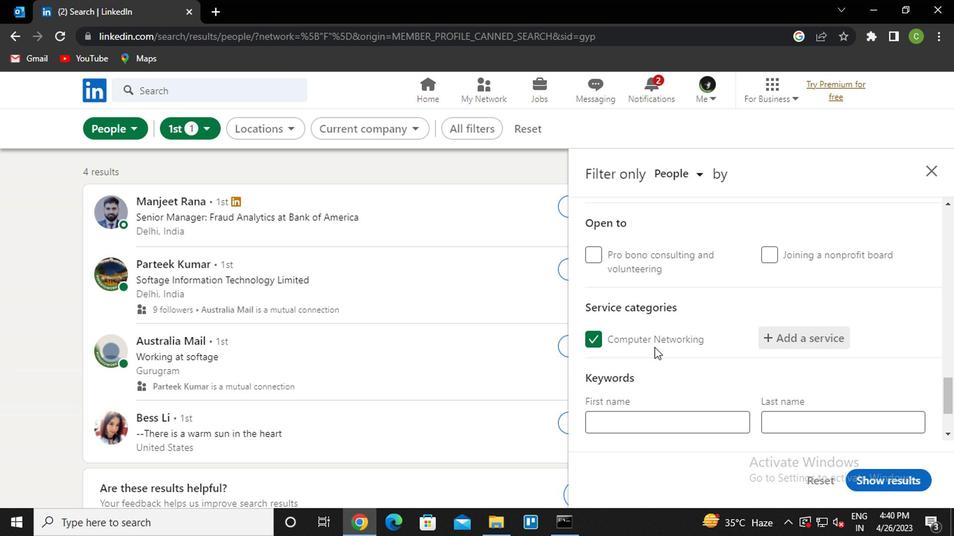 
Action: Mouse scrolled (652, 341) with delta (0, 0)
Screenshot: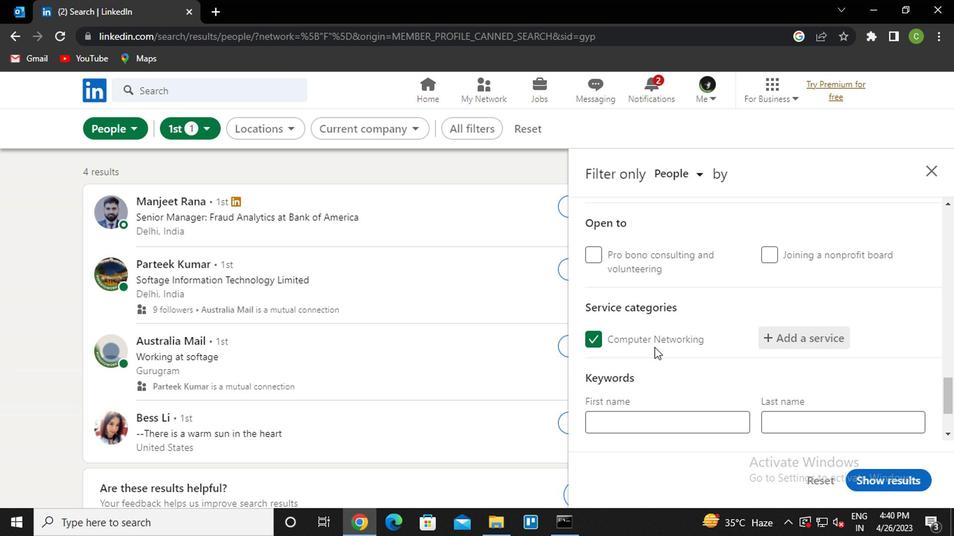 
Action: Mouse moved to (660, 360)
Screenshot: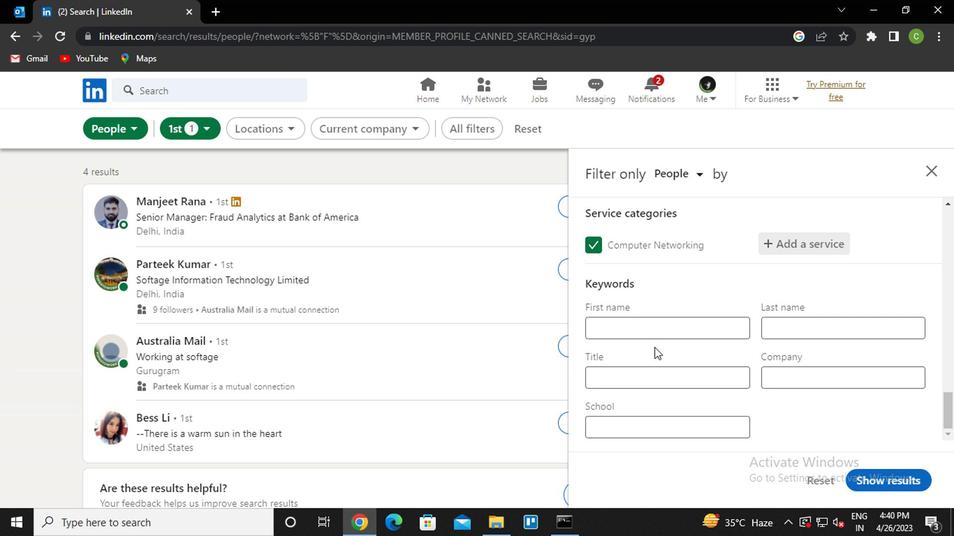 
Action: Mouse pressed left at (660, 360)
Screenshot: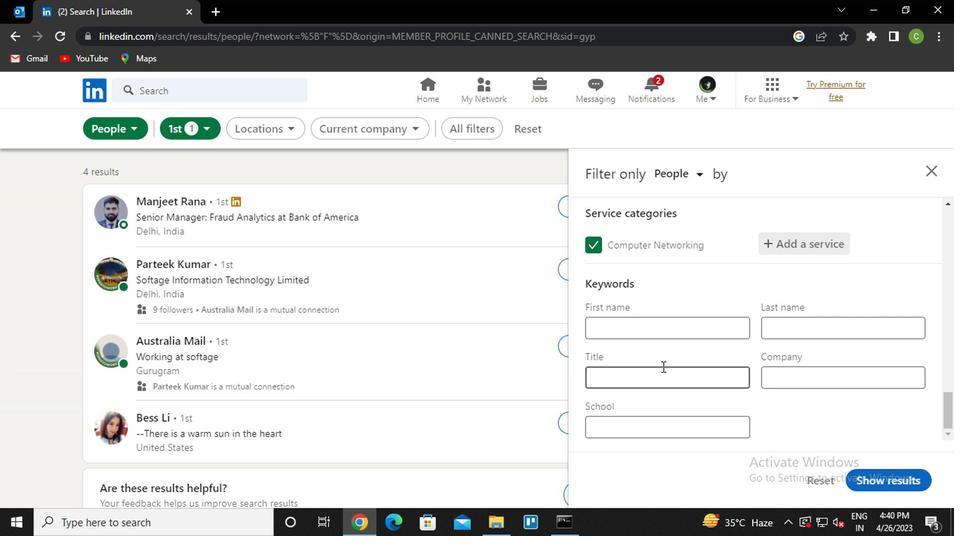 
Action: Key pressed <Key.caps_lock>c<Key.caps_lock>ontent<Key.space><Key.caps_lock>s<Key.caps_lock>trategist
Screenshot: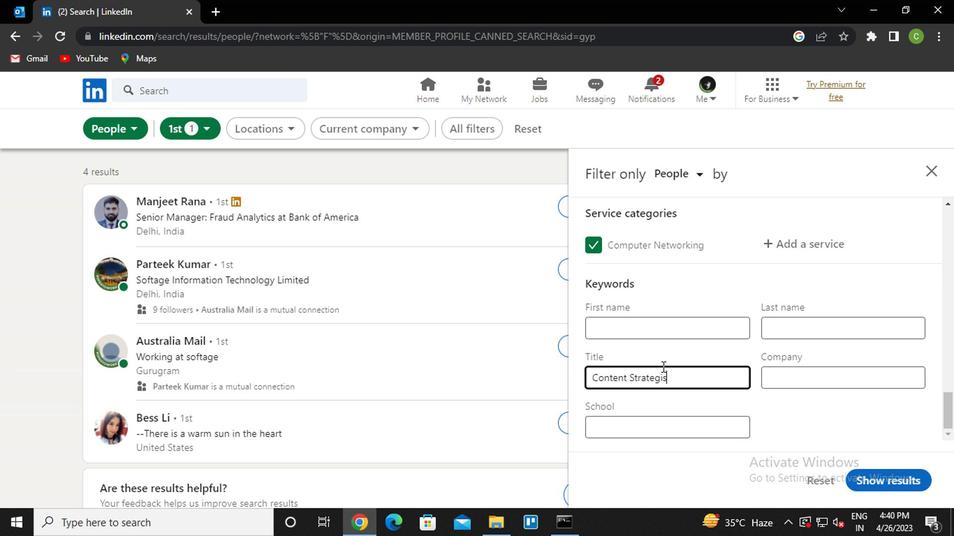 
Action: Mouse moved to (911, 476)
Screenshot: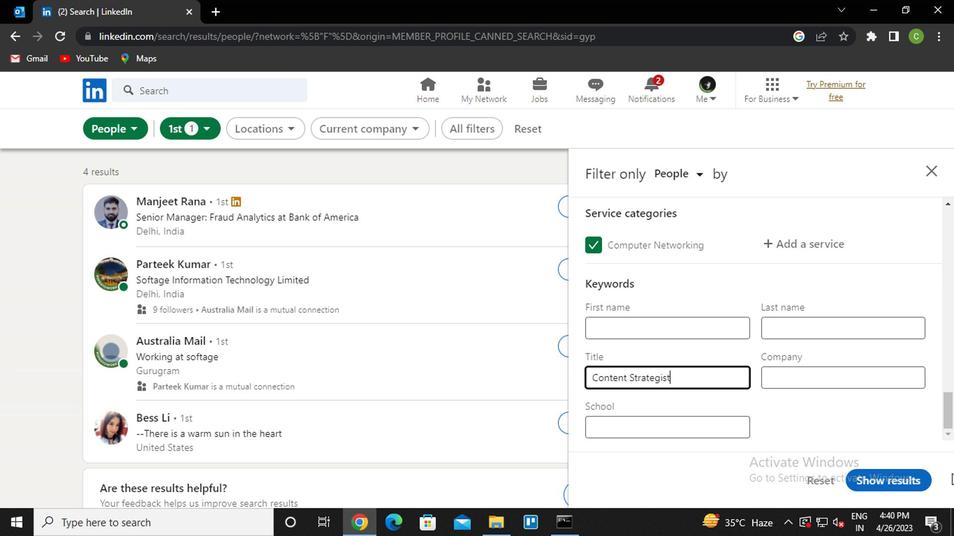 
Action: Mouse pressed left at (911, 476)
Screenshot: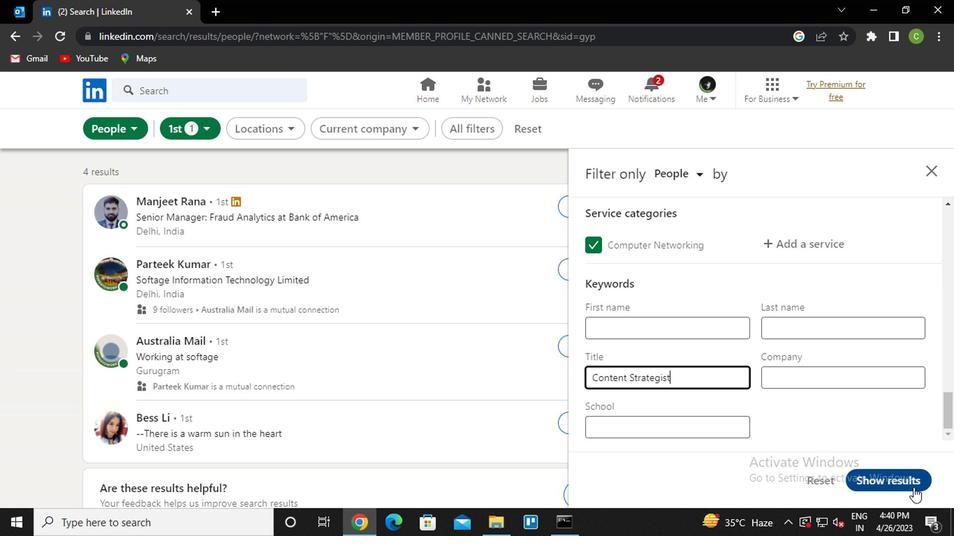 
